 Task: Create a sub task Gather and Analyse Requirements for the task  Integrate website with a new live chat support system in the project BioForge , assign it to team member softage.4@softage.net and update the status of the sub task to  Off Track , set the priority of the sub task to High
Action: Mouse moved to (725, 324)
Screenshot: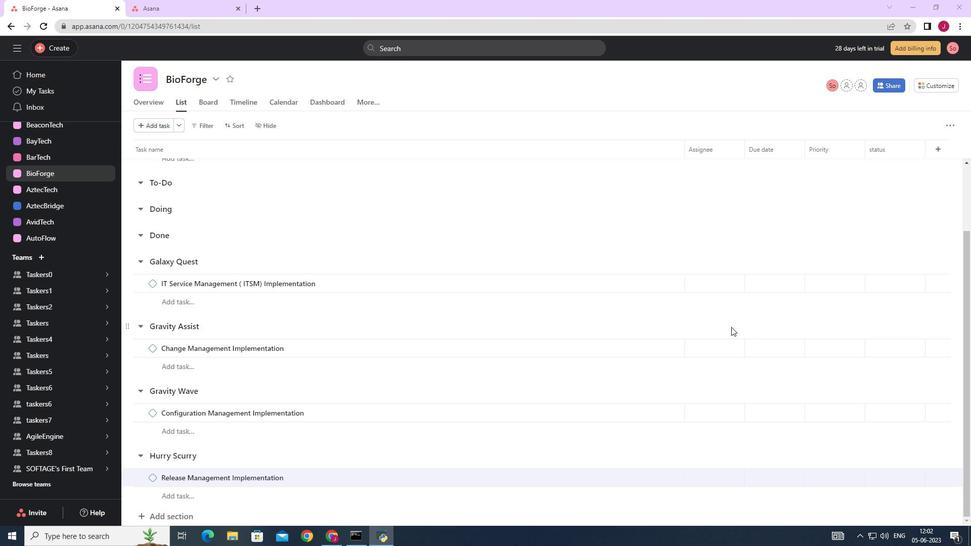 
Action: Mouse scrolled (725, 324) with delta (0, 0)
Screenshot: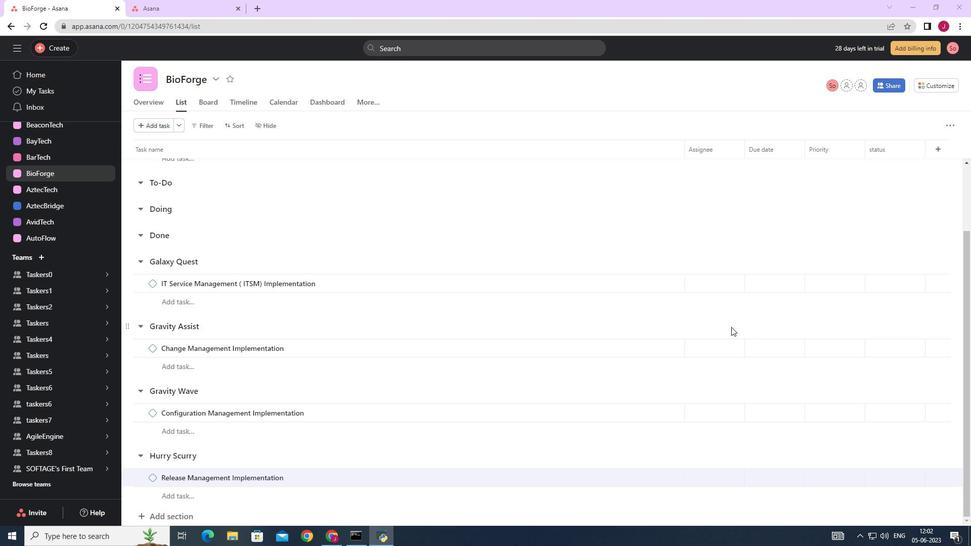 
Action: Mouse scrolled (725, 324) with delta (0, 0)
Screenshot: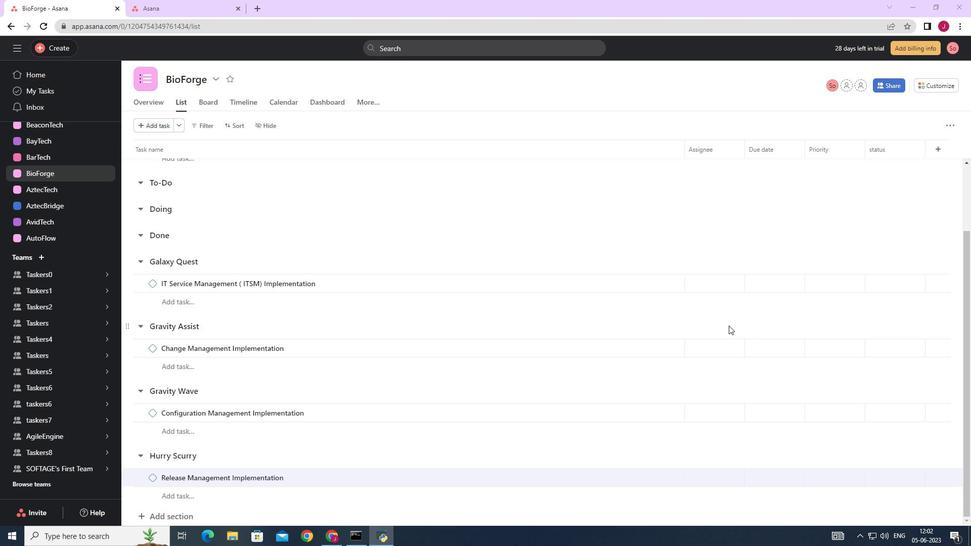 
Action: Mouse scrolled (725, 324) with delta (0, 0)
Screenshot: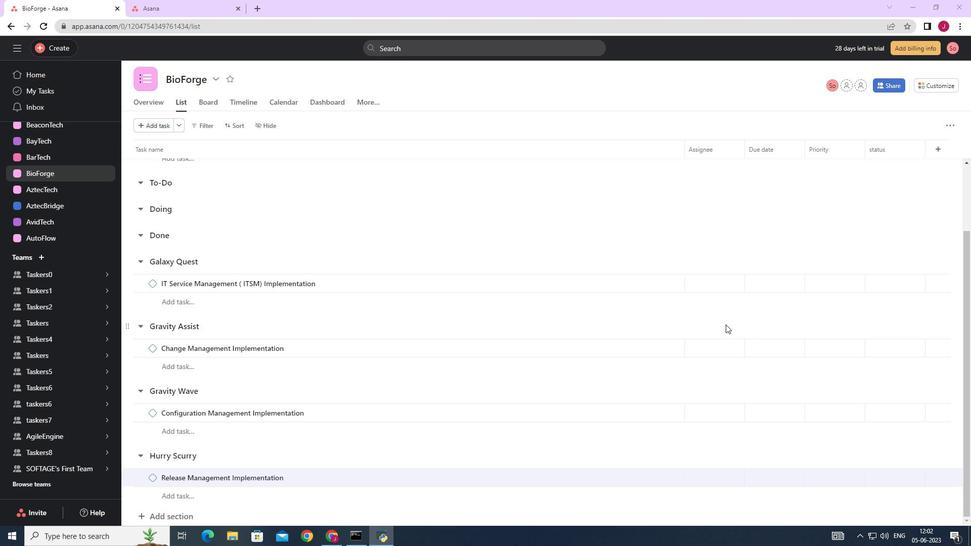 
Action: Mouse scrolled (725, 324) with delta (0, 0)
Screenshot: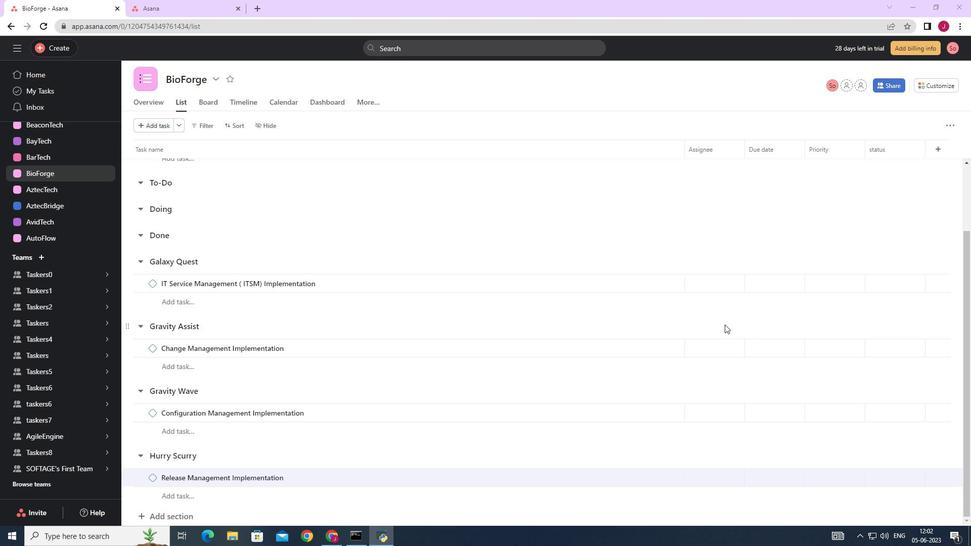 
Action: Mouse moved to (723, 323)
Screenshot: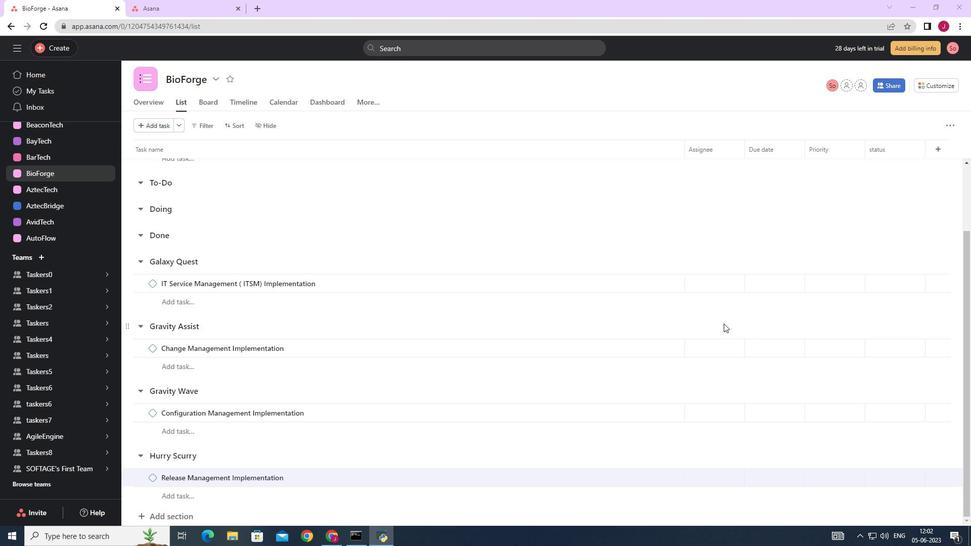 
Action: Mouse scrolled (723, 323) with delta (0, 0)
Screenshot: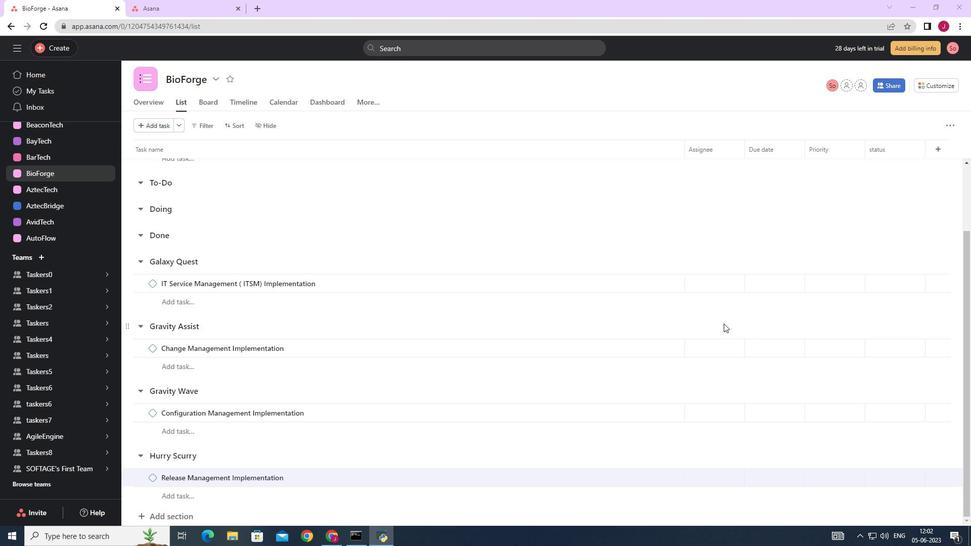 
Action: Mouse scrolled (723, 323) with delta (0, 0)
Screenshot: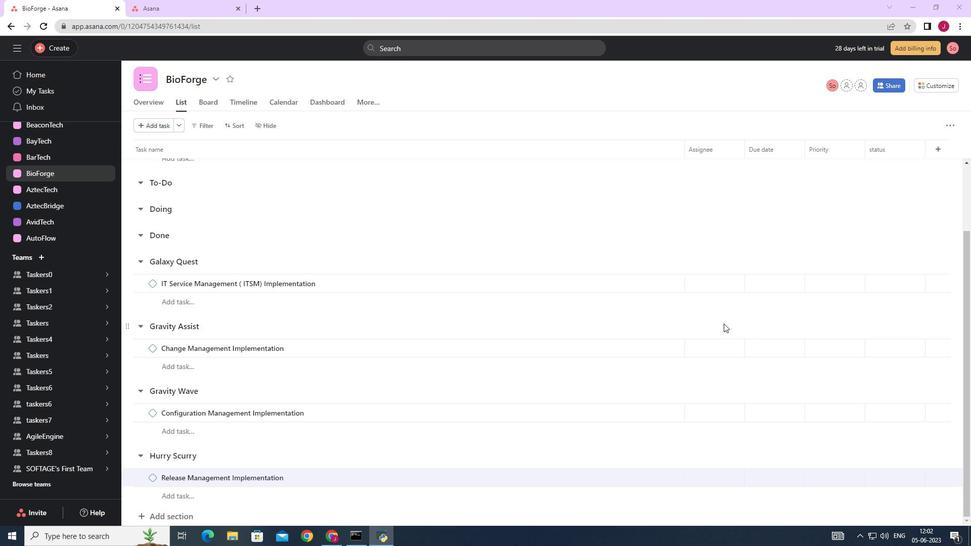 
Action: Mouse moved to (720, 319)
Screenshot: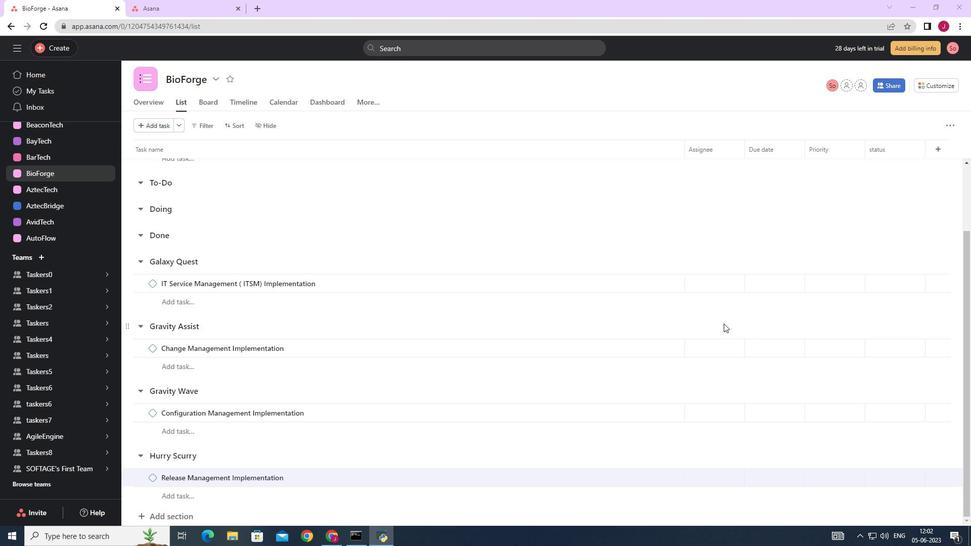 
Action: Mouse scrolled (723, 322) with delta (0, 0)
Screenshot: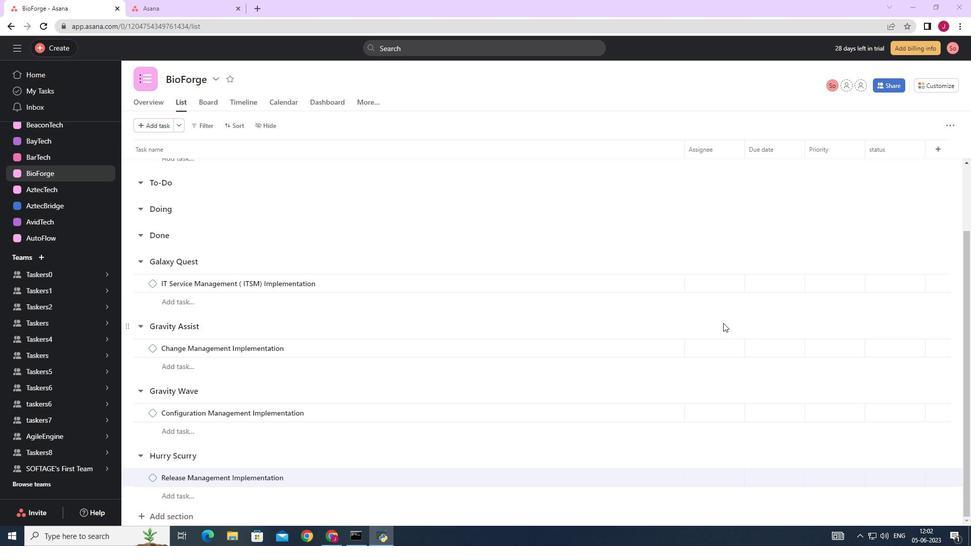 
Action: Mouse moved to (550, 310)
Screenshot: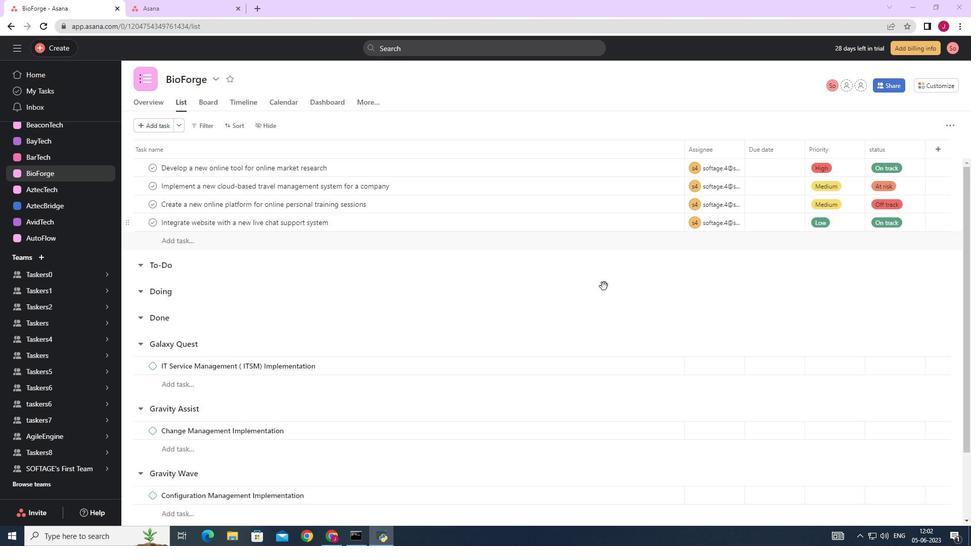 
Action: Mouse scrolled (550, 309) with delta (0, 0)
Screenshot: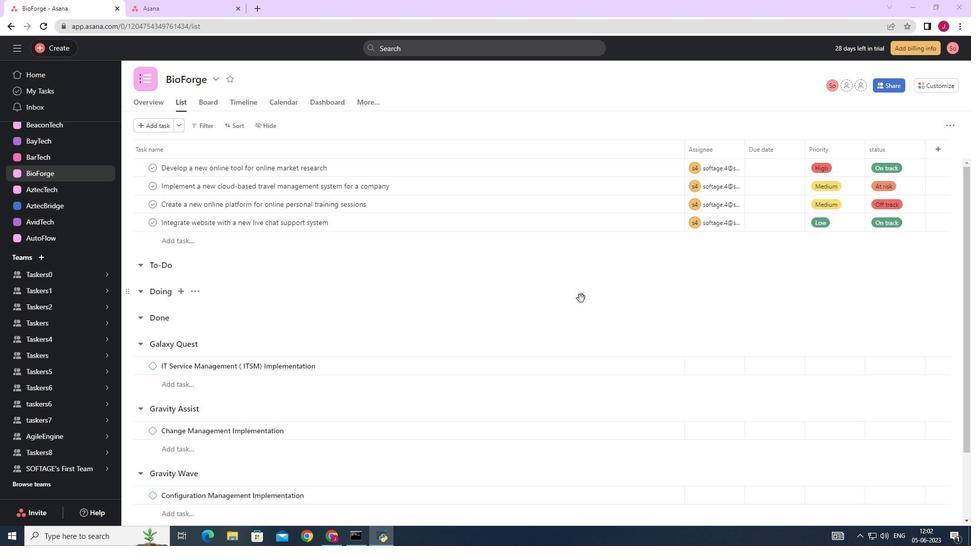 
Action: Mouse scrolled (550, 309) with delta (0, 0)
Screenshot: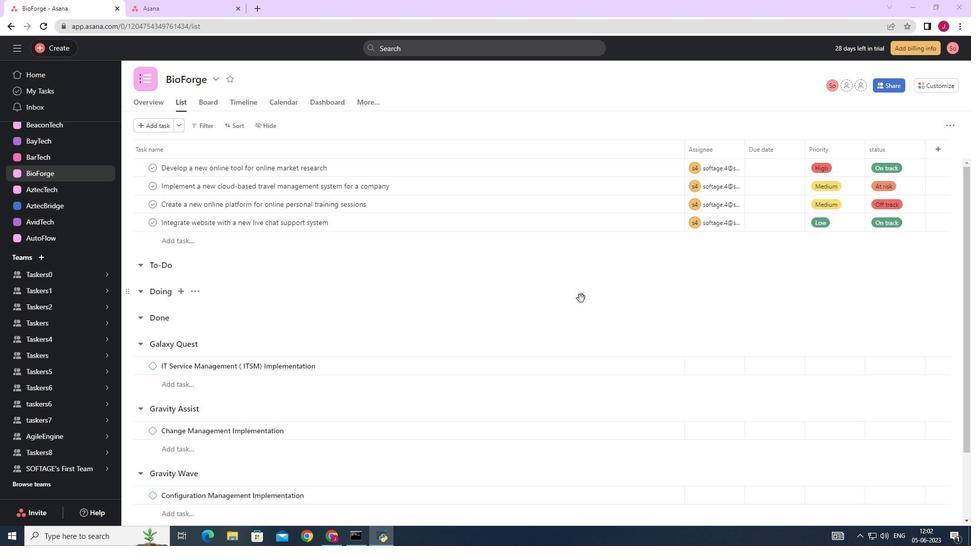 
Action: Mouse scrolled (550, 309) with delta (0, 0)
Screenshot: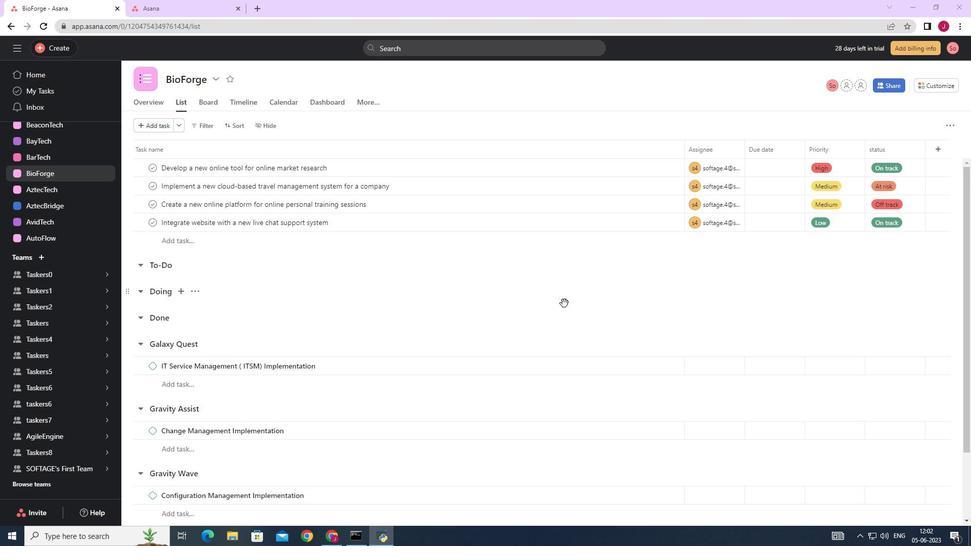 
Action: Mouse scrolled (550, 309) with delta (0, 0)
Screenshot: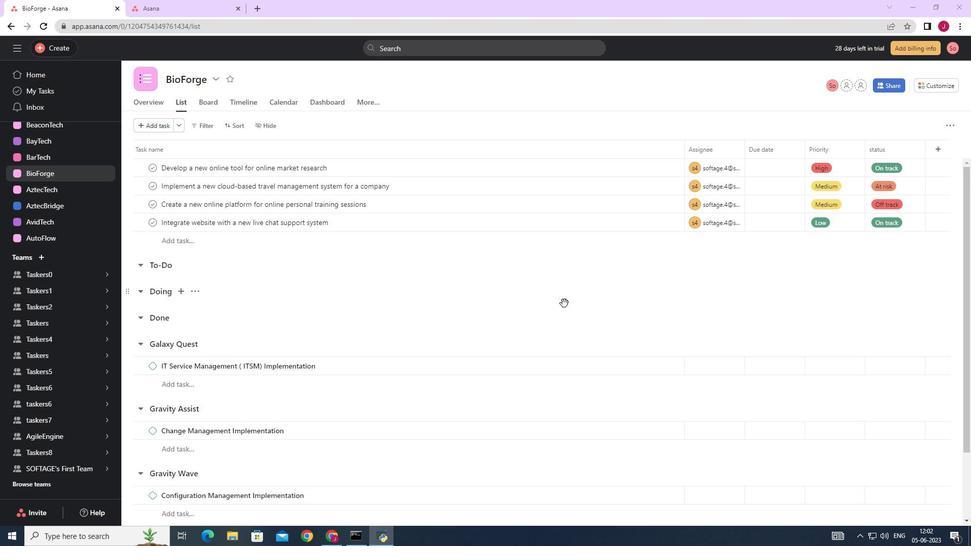 
Action: Mouse moved to (527, 323)
Screenshot: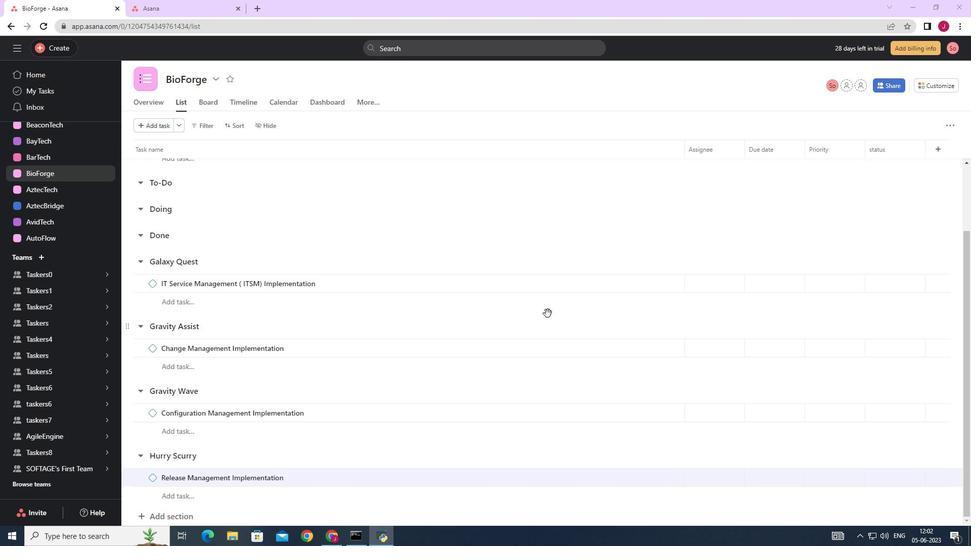 
Action: Mouse scrolled (527, 323) with delta (0, 0)
Screenshot: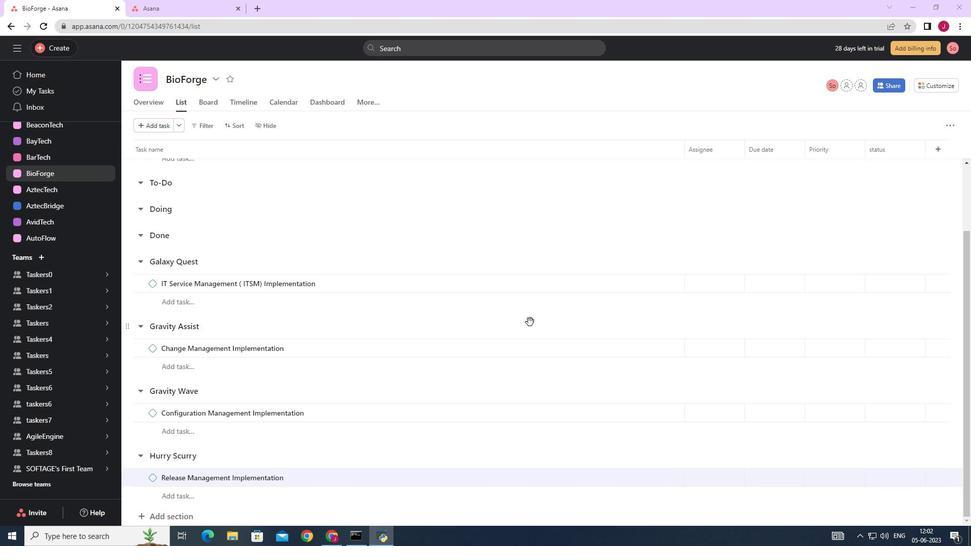 
Action: Mouse scrolled (527, 323) with delta (0, 0)
Screenshot: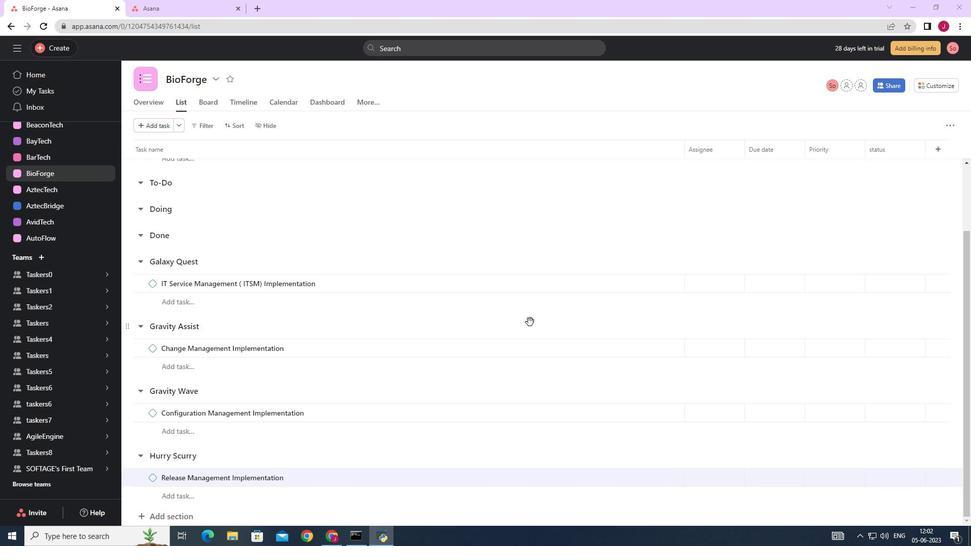 
Action: Mouse scrolled (527, 323) with delta (0, 0)
Screenshot: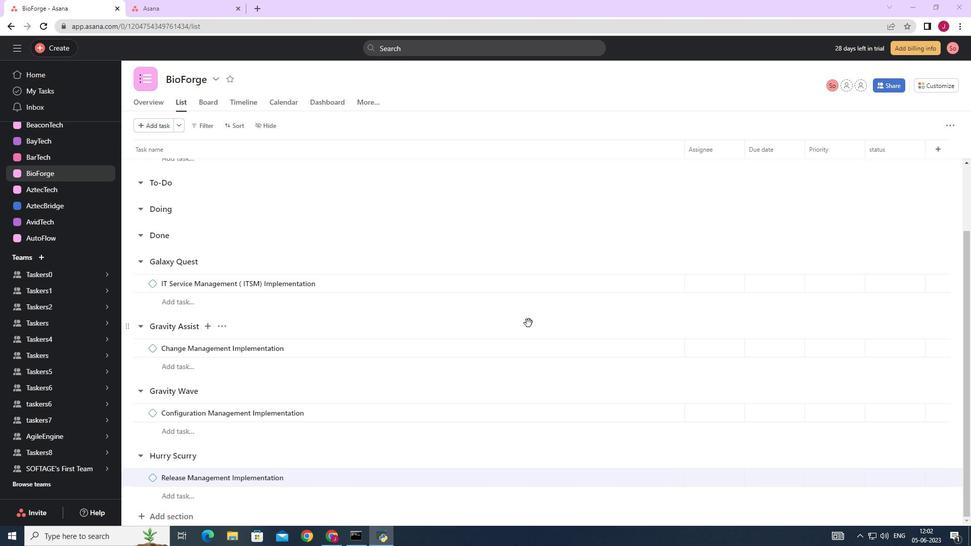 
Action: Mouse moved to (622, 225)
Screenshot: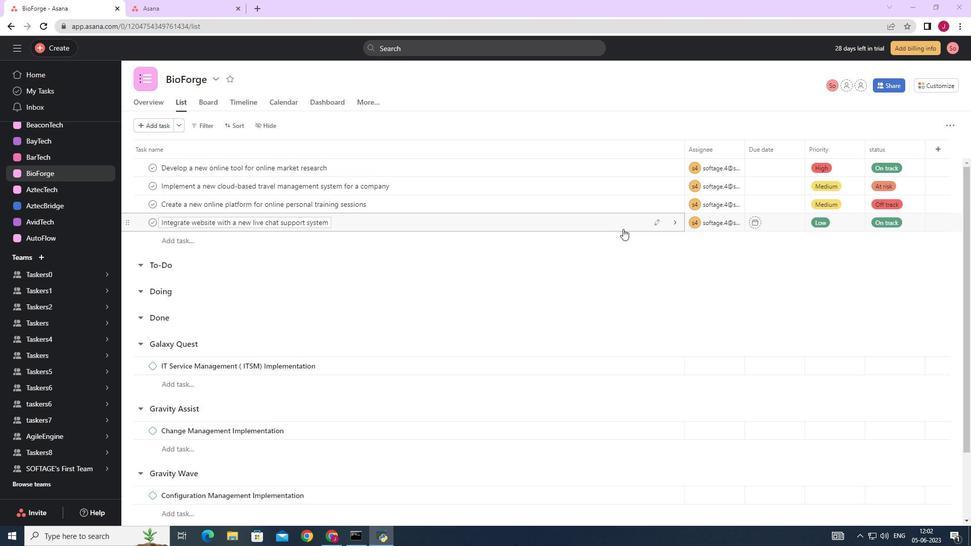 
Action: Mouse pressed left at (622, 225)
Screenshot: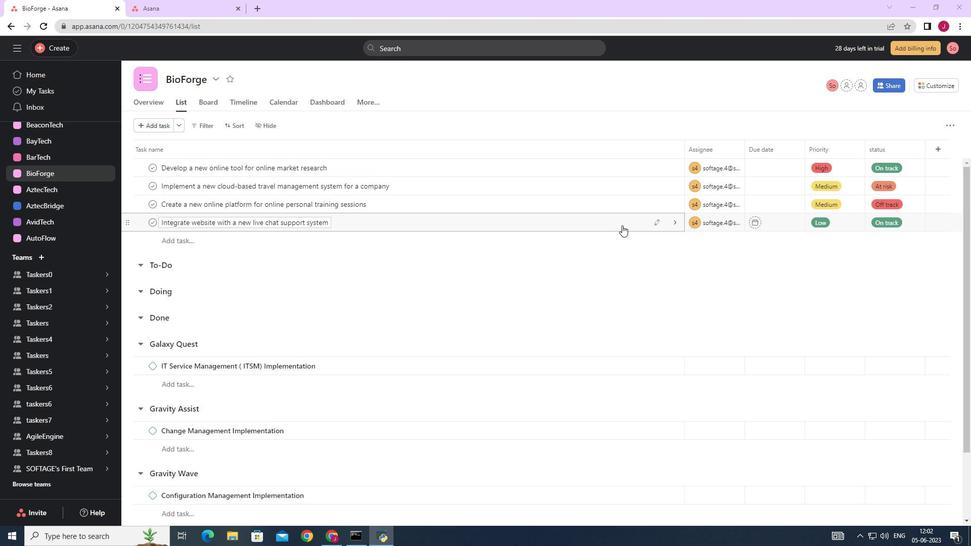 
Action: Mouse moved to (756, 295)
Screenshot: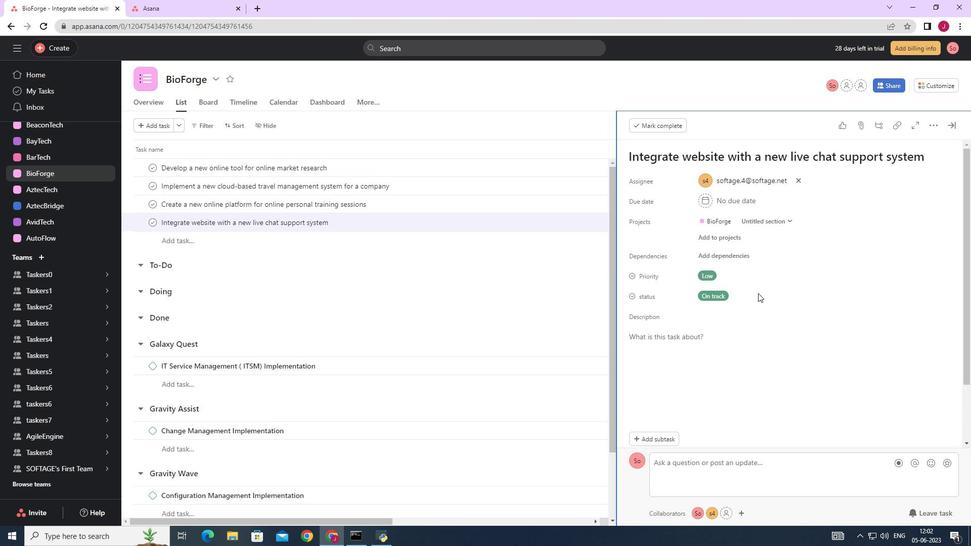 
Action: Mouse scrolled (756, 294) with delta (0, 0)
Screenshot: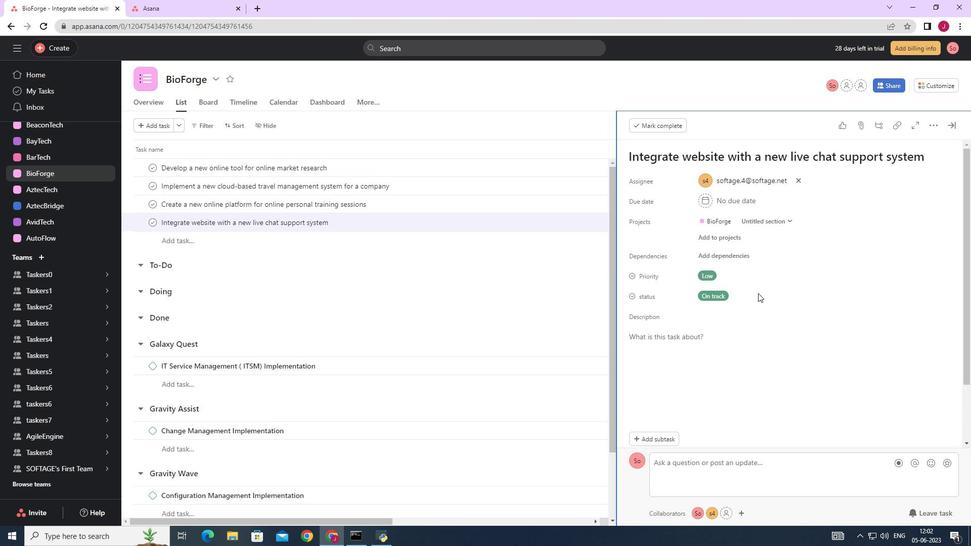 
Action: Mouse moved to (755, 296)
Screenshot: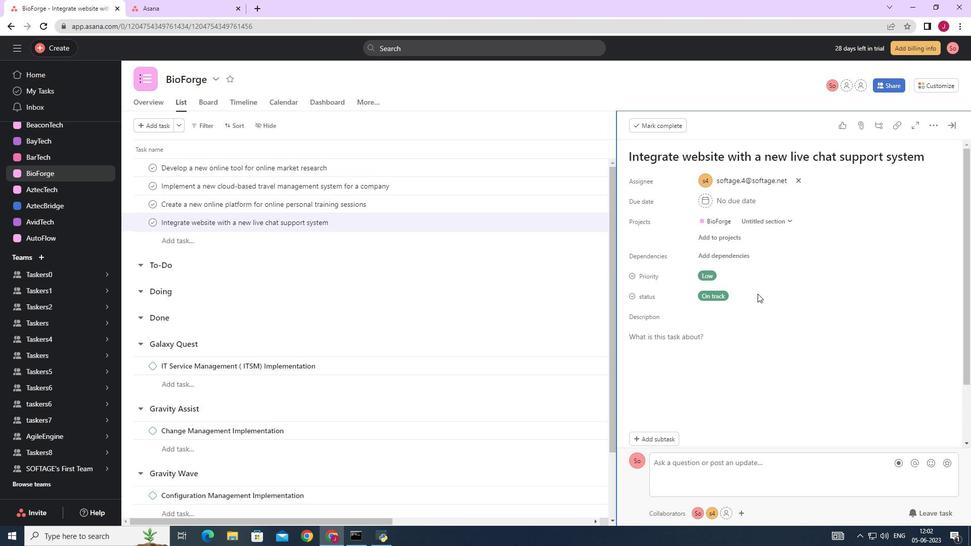 
Action: Mouse scrolled (755, 295) with delta (0, 0)
Screenshot: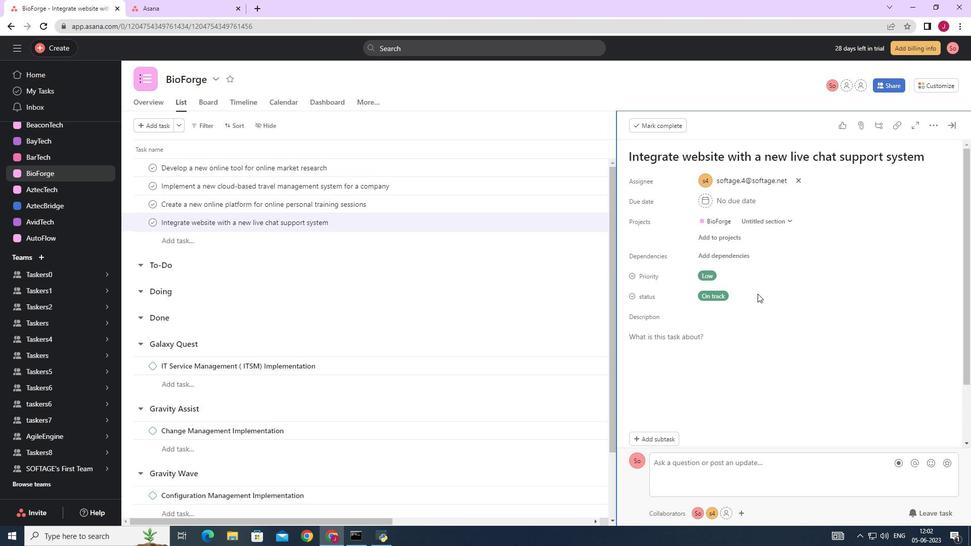 
Action: Mouse moved to (755, 297)
Screenshot: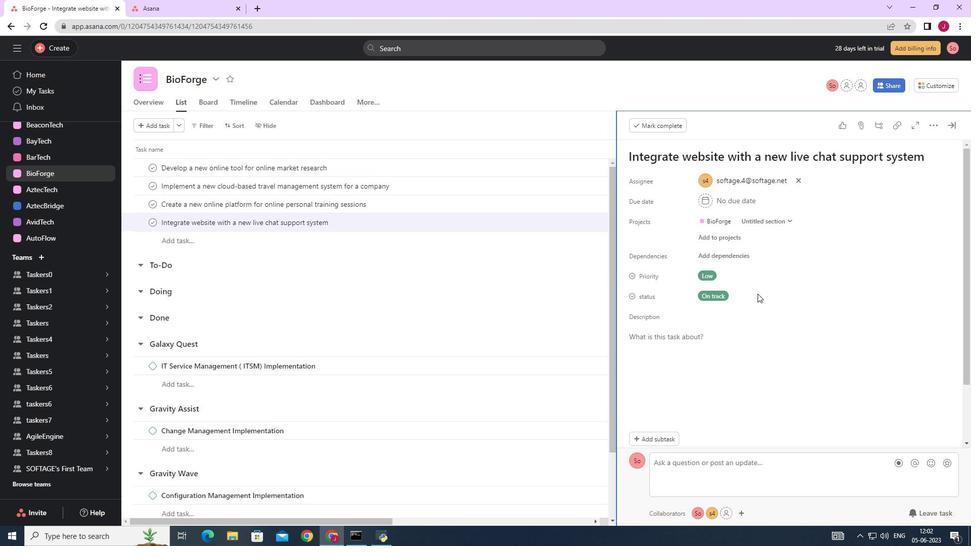 
Action: Mouse scrolled (755, 297) with delta (0, 0)
Screenshot: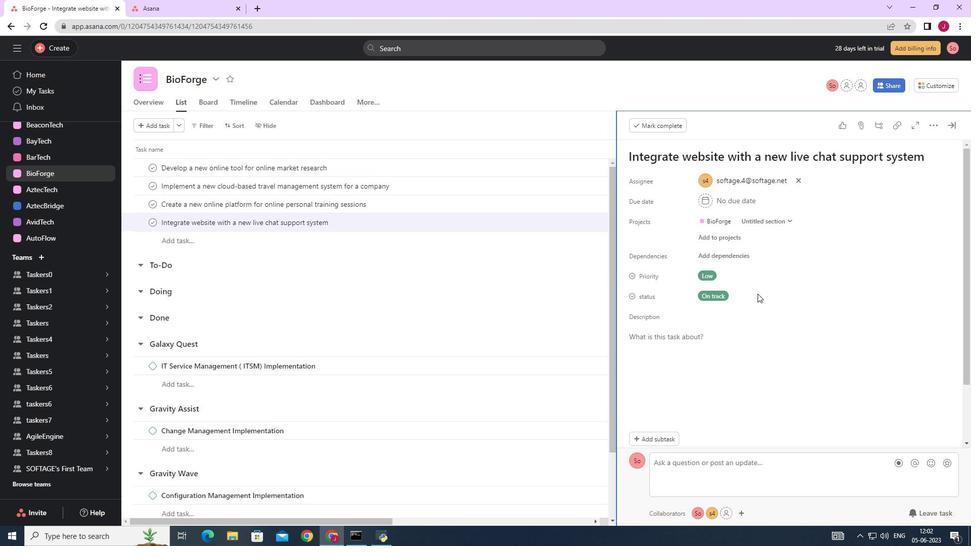 
Action: Mouse scrolled (755, 297) with delta (0, 0)
Screenshot: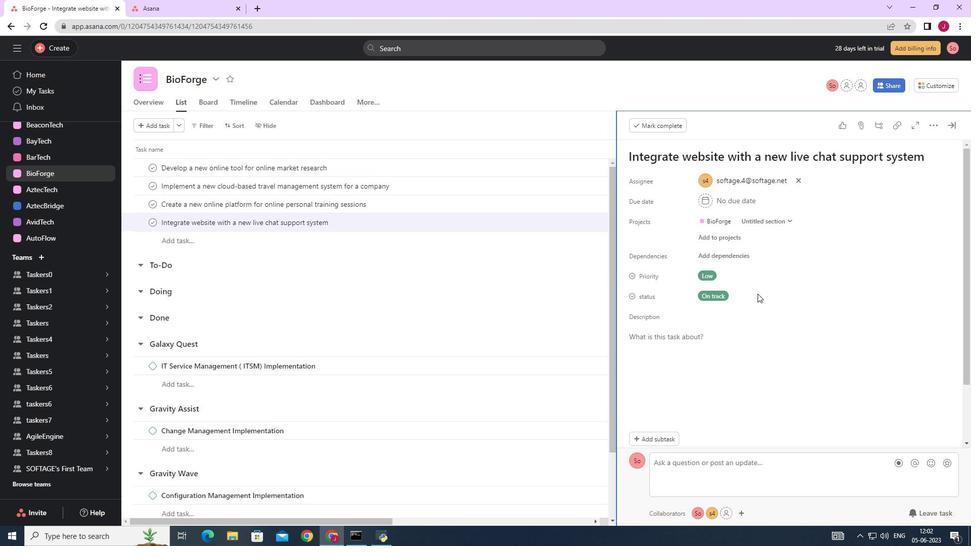 
Action: Mouse scrolled (755, 297) with delta (0, 0)
Screenshot: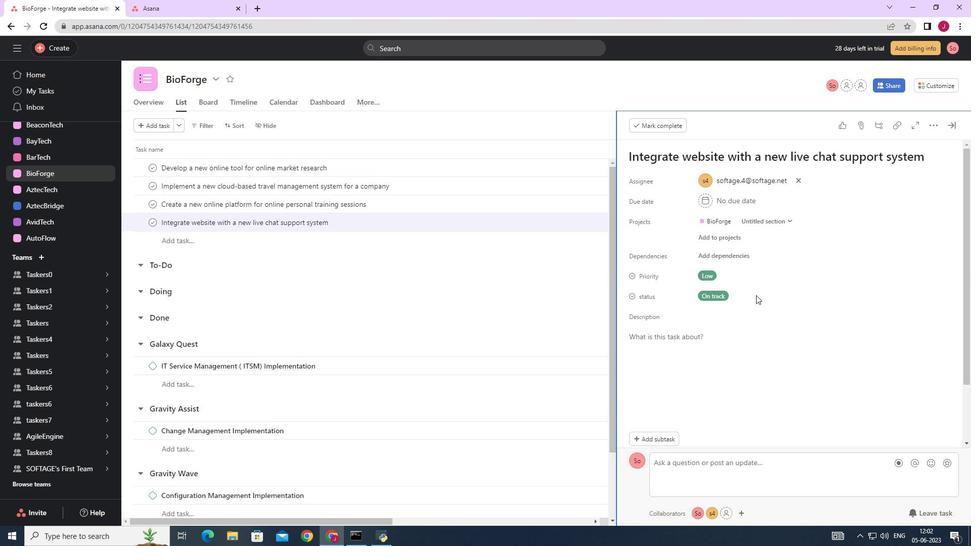 
Action: Mouse moved to (669, 368)
Screenshot: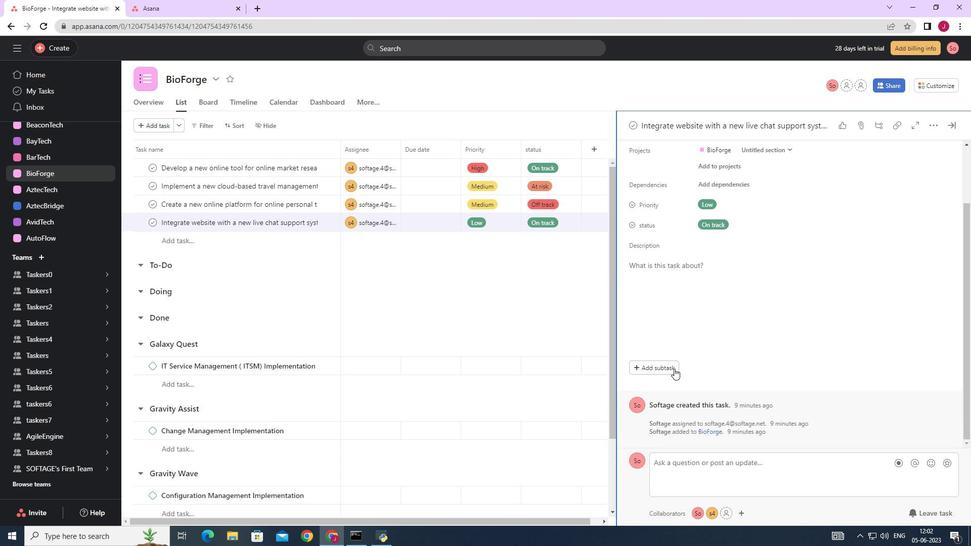 
Action: Mouse pressed left at (669, 368)
Screenshot: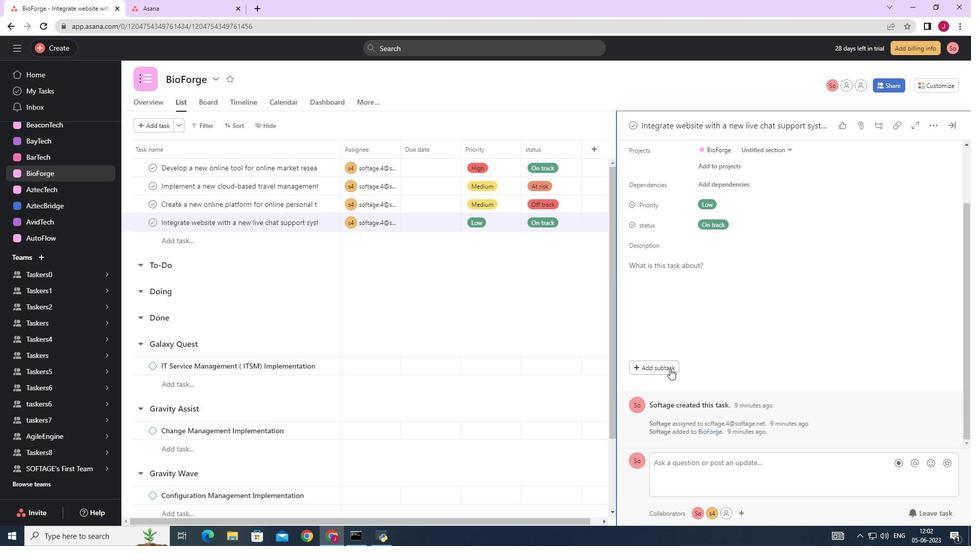 
Action: Mouse moved to (654, 351)
Screenshot: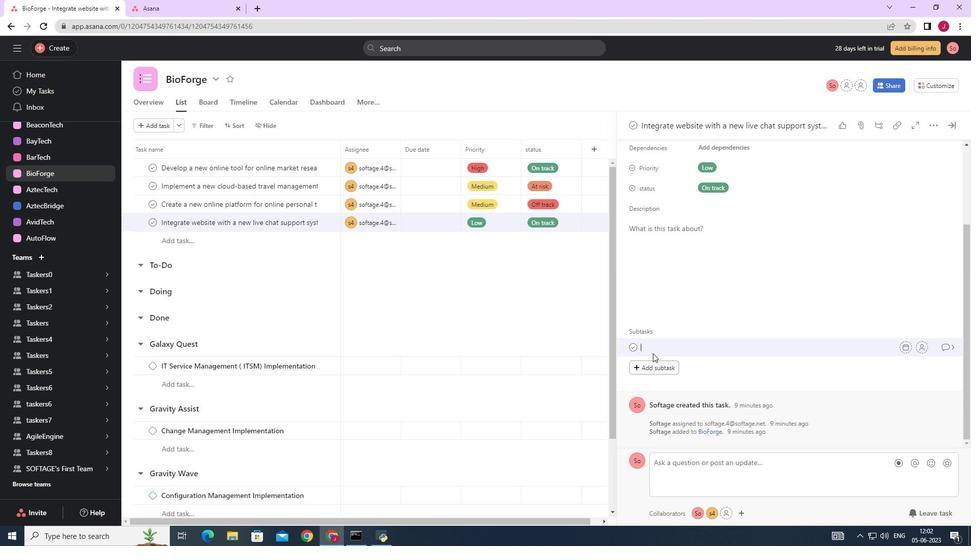 
Action: Mouse pressed left at (654, 351)
Screenshot: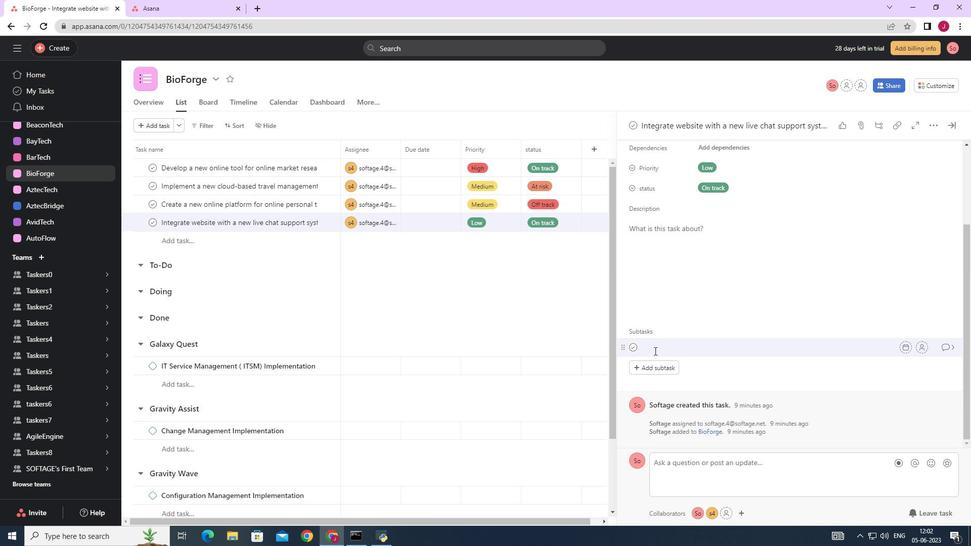 
Action: Key pressed <Key.caps_lock>I<Key.caps_lock>ntegrate<Key.space>website<Key.space>with<Key.space>a<Key.space>new<Key.space>live<Key.space>chat<Key.space>sopprot<Key.space><Key.backspace><Key.backspace><Key.backspace><Key.backspace><Key.backspace><Key.backspace><Key.backspace>upport<Key.space>system<Key.space>
Screenshot: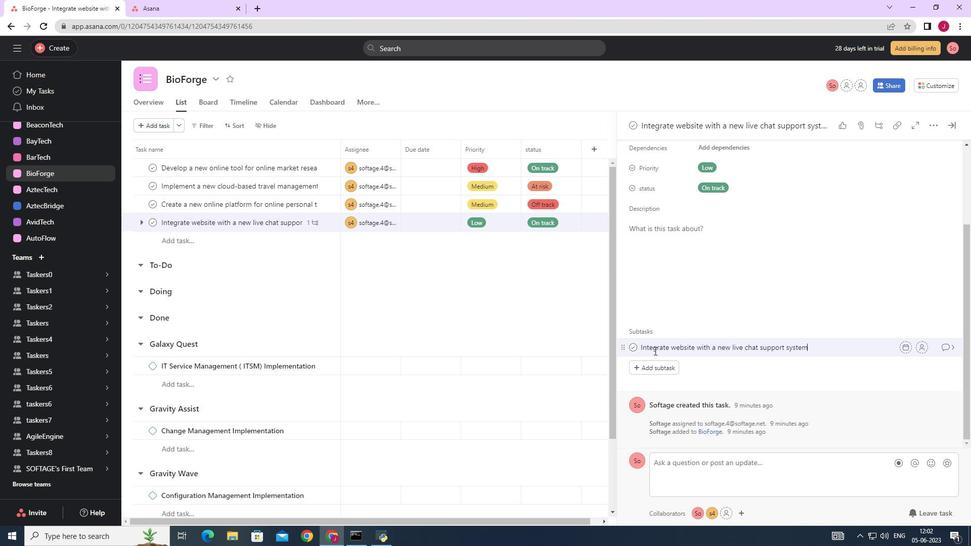 
Action: Mouse moved to (829, 348)
Screenshot: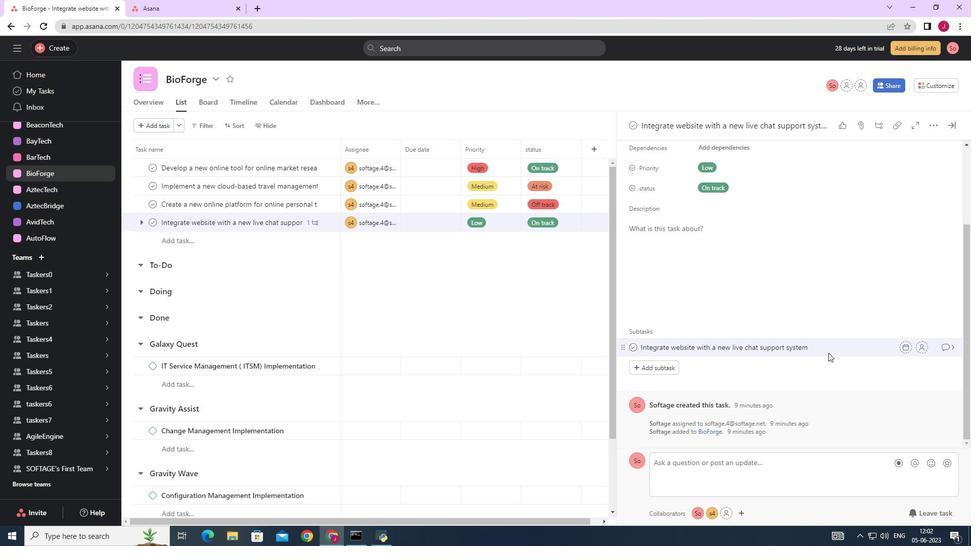 
Action: Mouse pressed left at (829, 348)
Screenshot: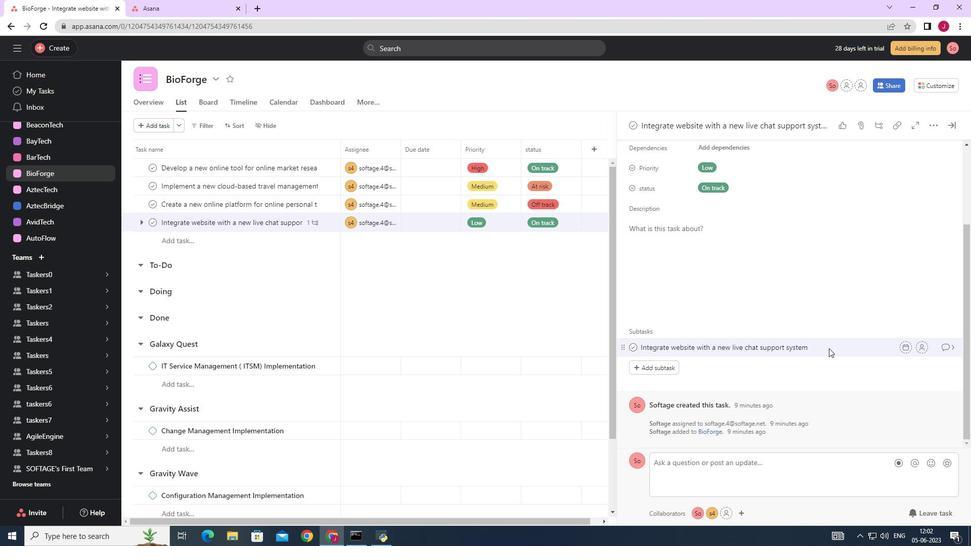 
Action: Mouse moved to (827, 348)
Screenshot: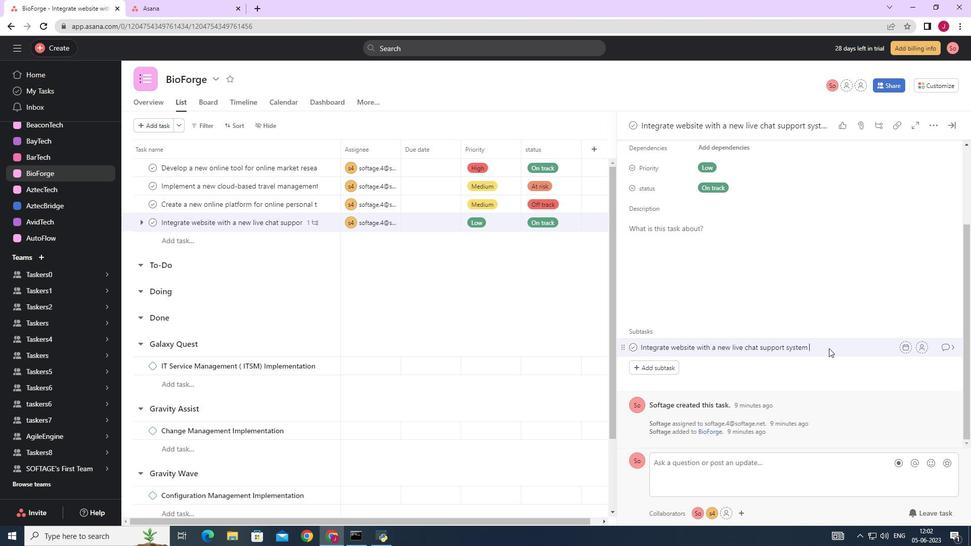 
Action: Key pressed <Key.backspace><Key.backspace><Key.backspace><Key.backspace><Key.backspace><Key.backspace><Key.backspace><Key.backspace><Key.backspace><Key.backspace><Key.backspace><Key.backspace><Key.backspace><Key.backspace><Key.backspace><Key.backspace><Key.backspace><Key.backspace><Key.backspace><Key.backspace><Key.backspace><Key.backspace><Key.backspace><Key.backspace><Key.backspace><Key.backspace><Key.backspace><Key.backspace><Key.backspace><Key.backspace><Key.backspace><Key.backspace><Key.backspace><Key.backspace><Key.backspace><Key.backspace><Key.backspace><Key.backspace><Key.backspace><Key.backspace><Key.backspace><Key.backspace><Key.backspace><Key.backspace><Key.backspace><Key.backspace><Key.backspace><Key.backspace><Key.backspace><Key.backspace><Key.backspace><Key.backspace><Key.backspace><Key.backspace><Key.caps_lock>G<Key.caps_lock>ather<Key.space>and<Key.space><Key.caps_lock>A<Key.caps_lock>nalyse<Key.space><Key.caps_lock>R<Key.caps_lock>equirements
Screenshot: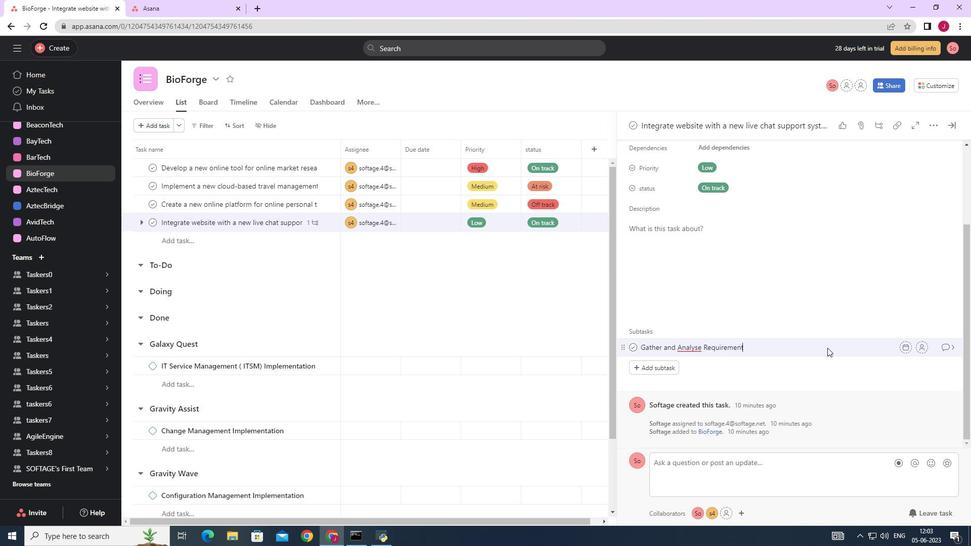 
Action: Mouse moved to (922, 347)
Screenshot: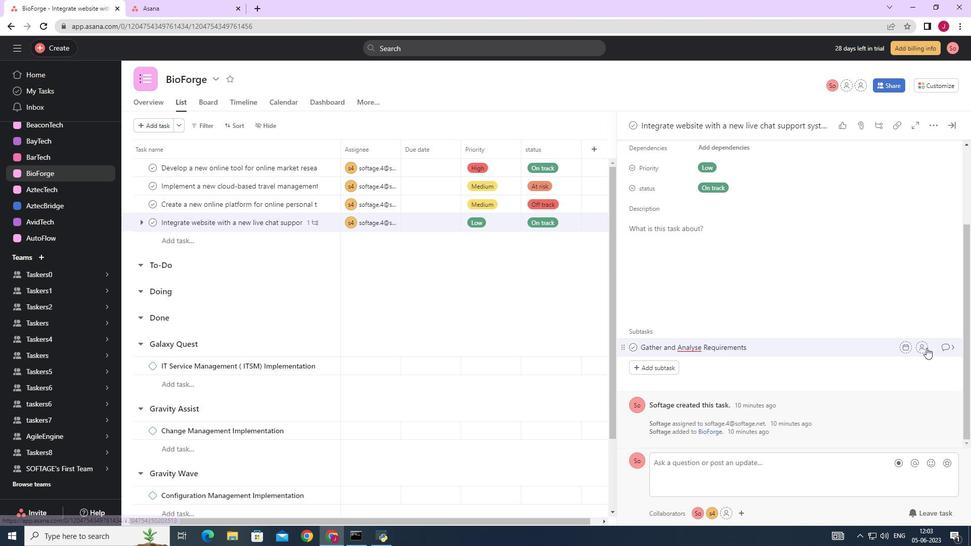 
Action: Mouse pressed left at (922, 347)
Screenshot: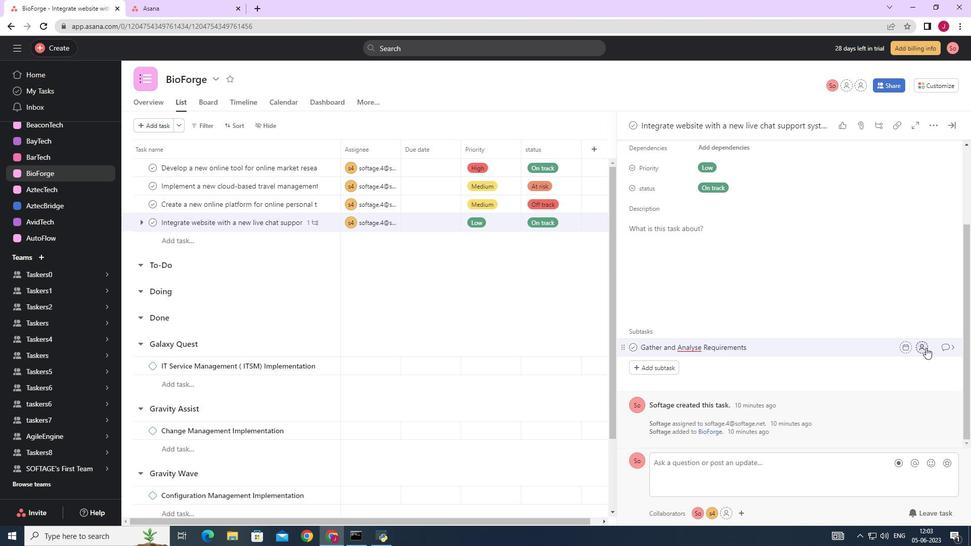 
Action: Mouse moved to (786, 386)
Screenshot: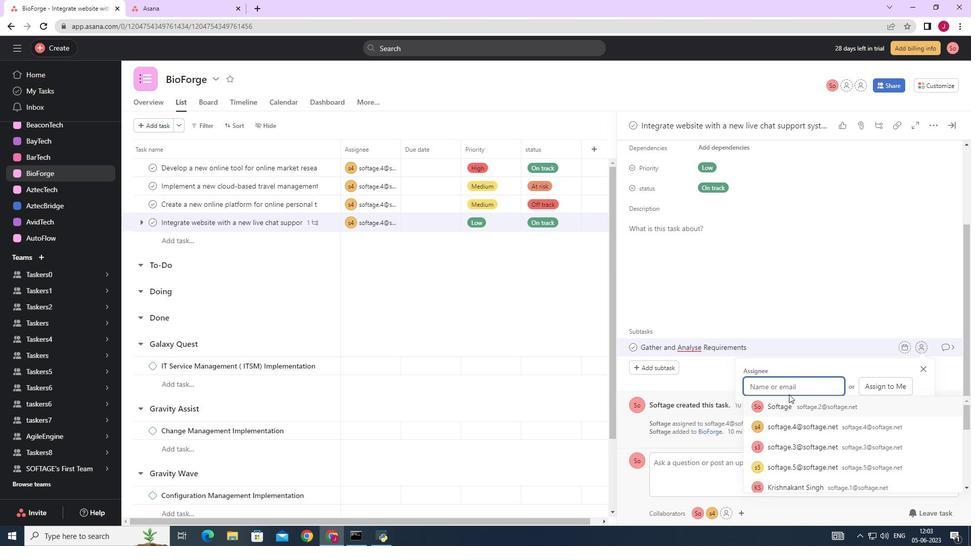 
Action: Key pressed softage.
Screenshot: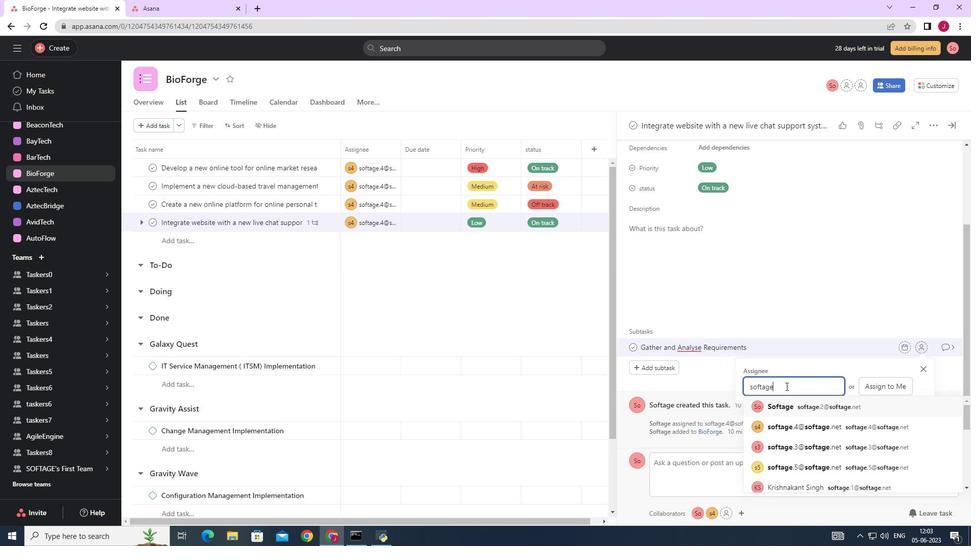 
Action: Mouse moved to (781, 386)
Screenshot: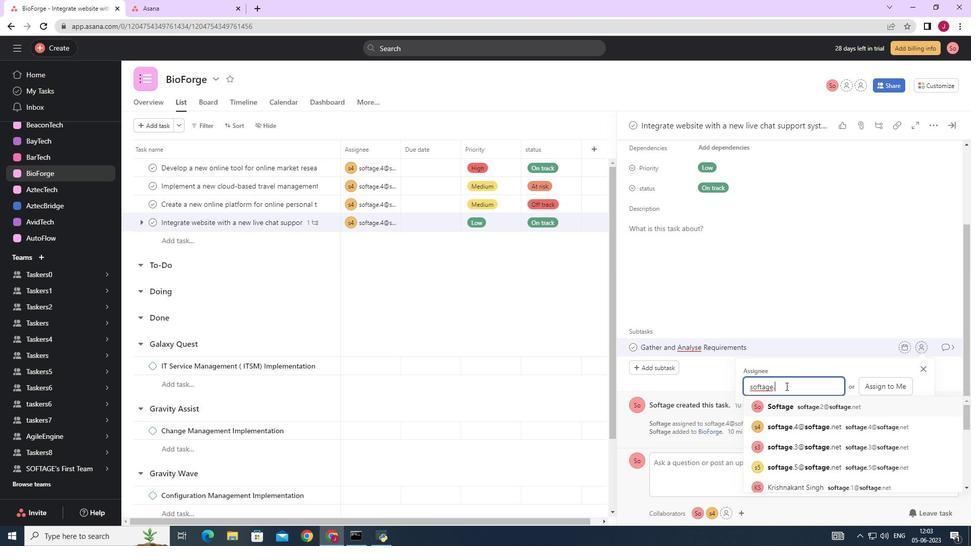 
Action: Key pressed 4
Screenshot: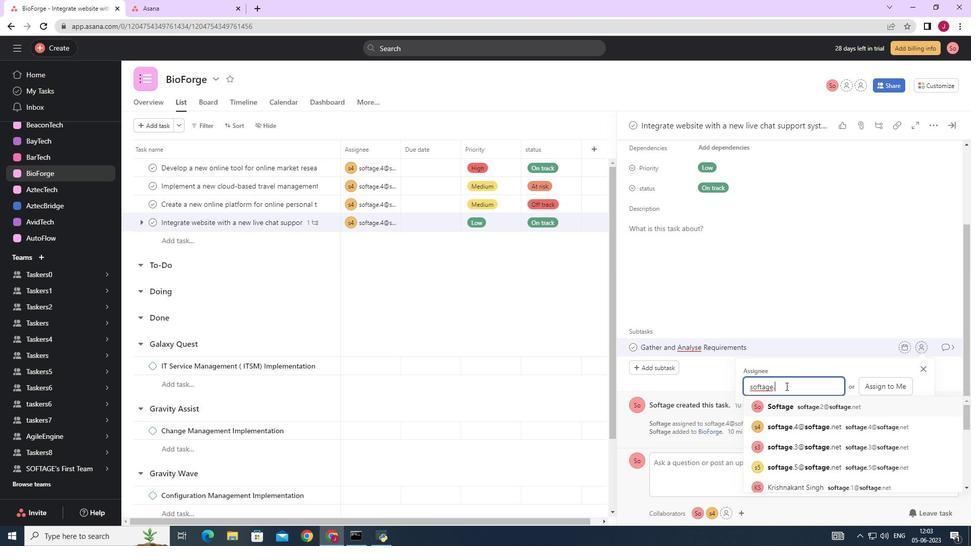 
Action: Mouse moved to (786, 409)
Screenshot: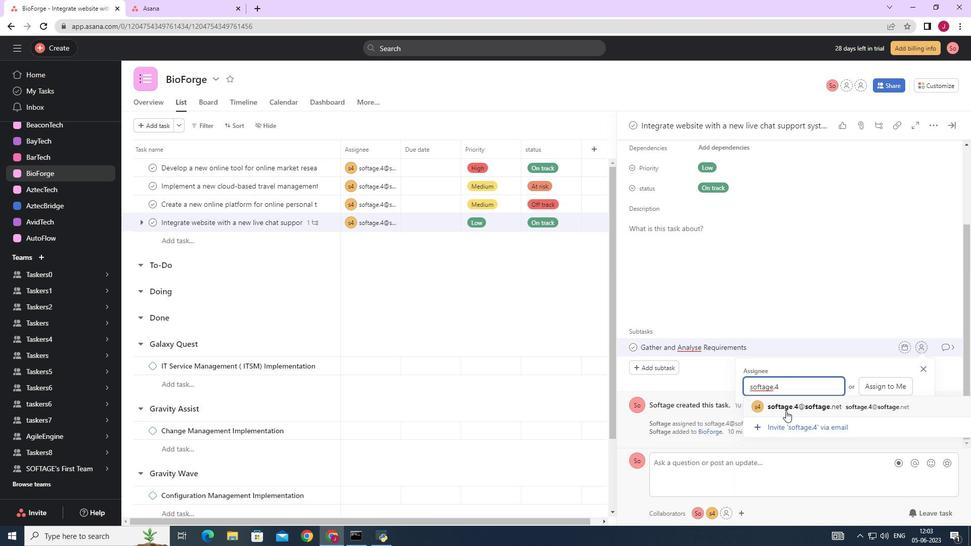 
Action: Mouse pressed left at (786, 409)
Screenshot: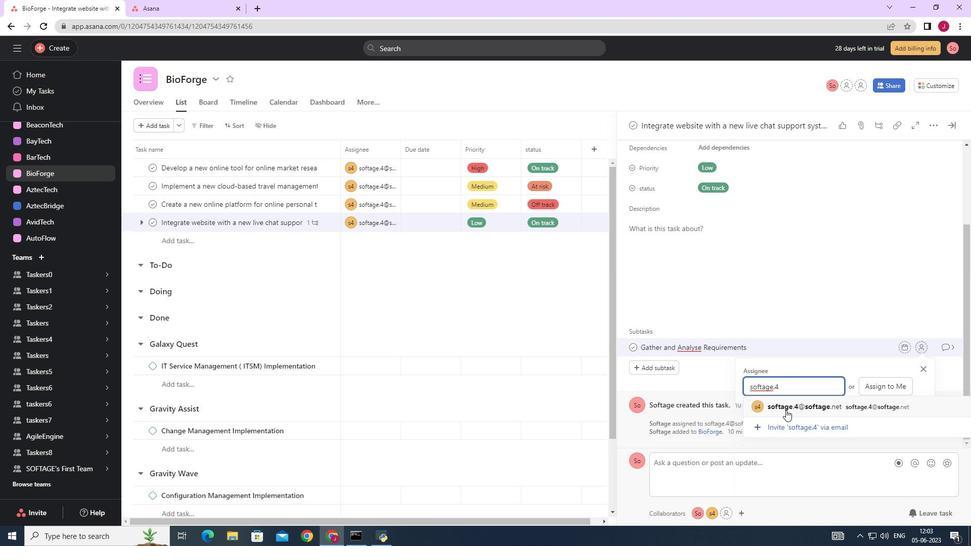 
Action: Mouse moved to (947, 345)
Screenshot: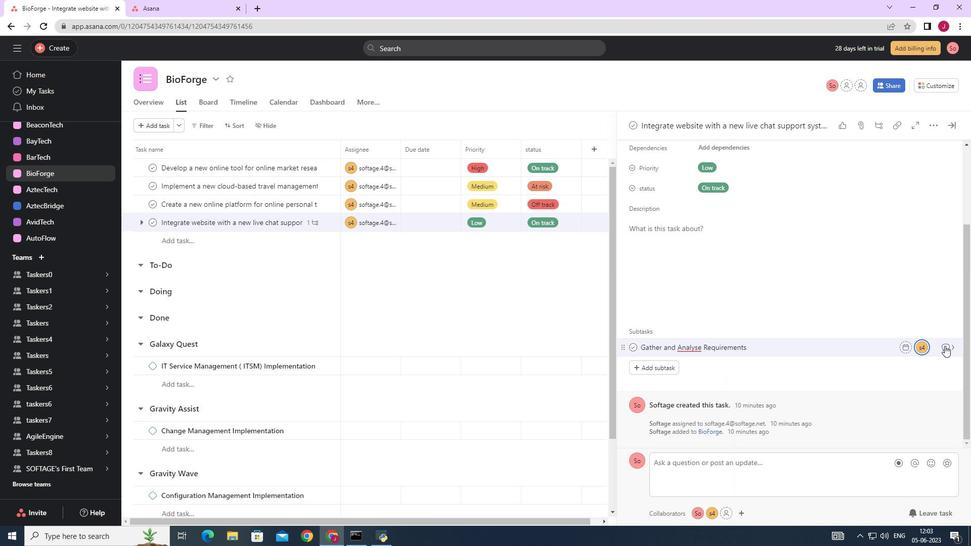 
Action: Mouse pressed left at (947, 345)
Screenshot: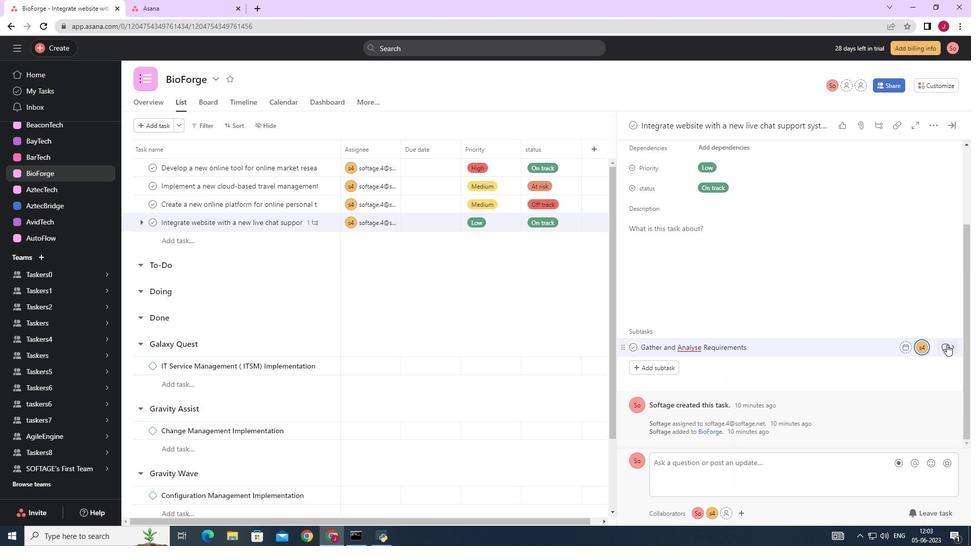 
Action: Mouse moved to (672, 271)
Screenshot: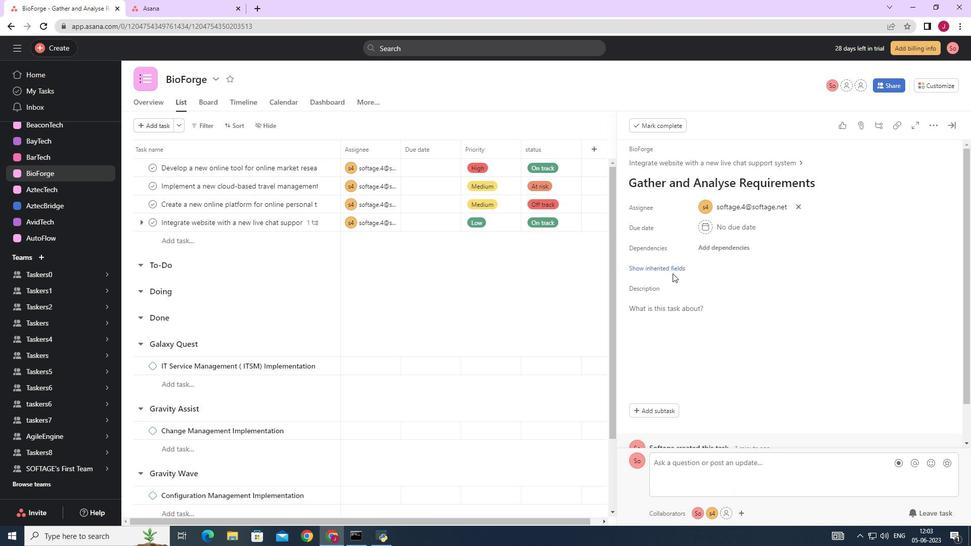 
Action: Mouse pressed left at (672, 271)
Screenshot: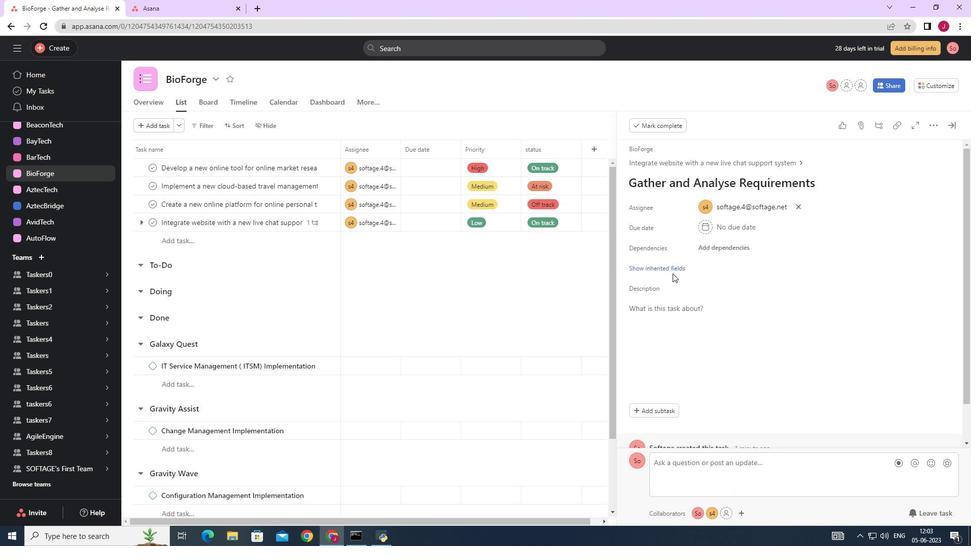 
Action: Mouse moved to (685, 287)
Screenshot: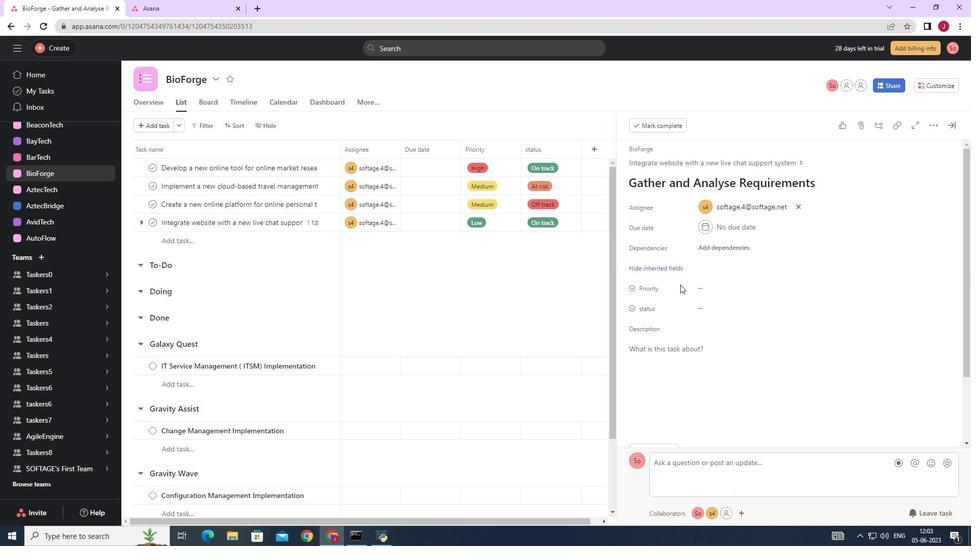 
Action: Mouse pressed left at (685, 287)
Screenshot: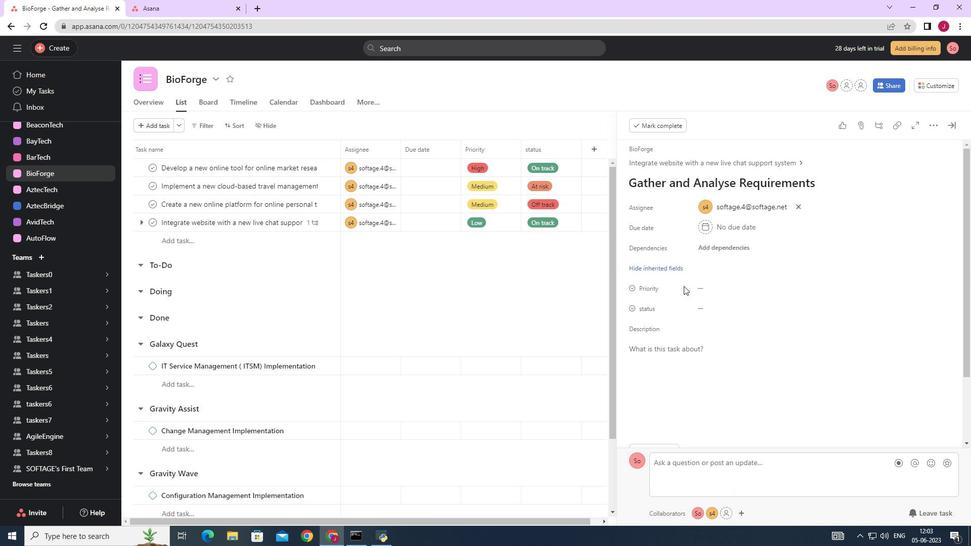 
Action: Mouse moved to (705, 289)
Screenshot: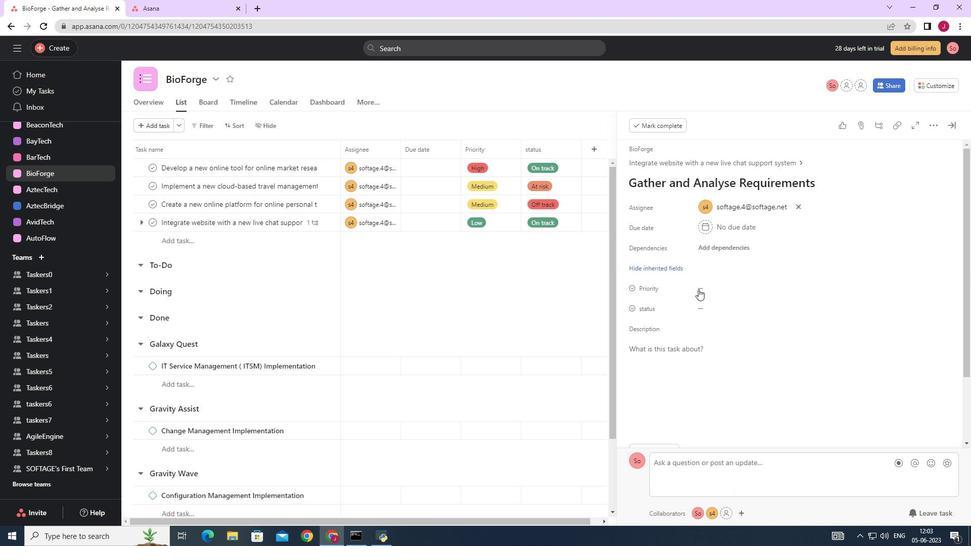 
Action: Mouse pressed left at (705, 289)
Screenshot: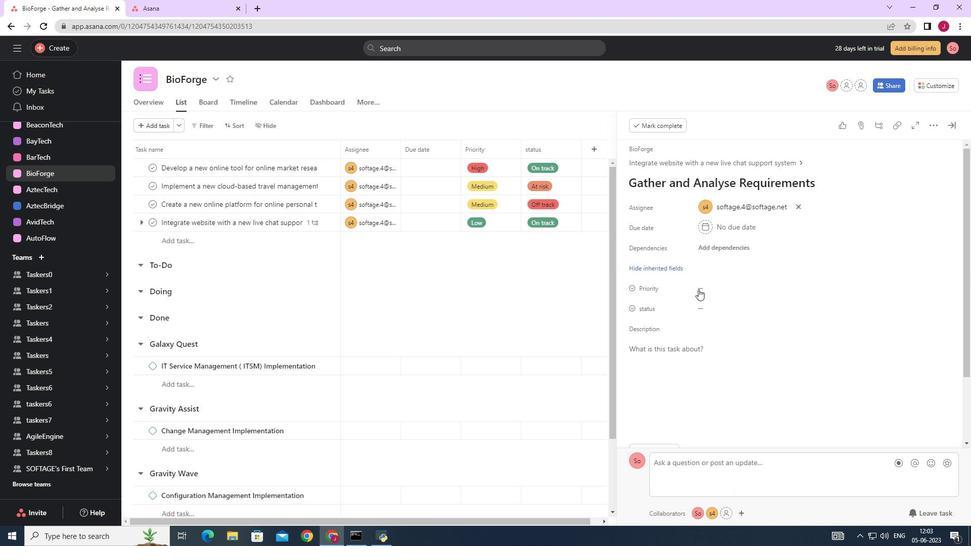 
Action: Mouse moved to (725, 325)
Screenshot: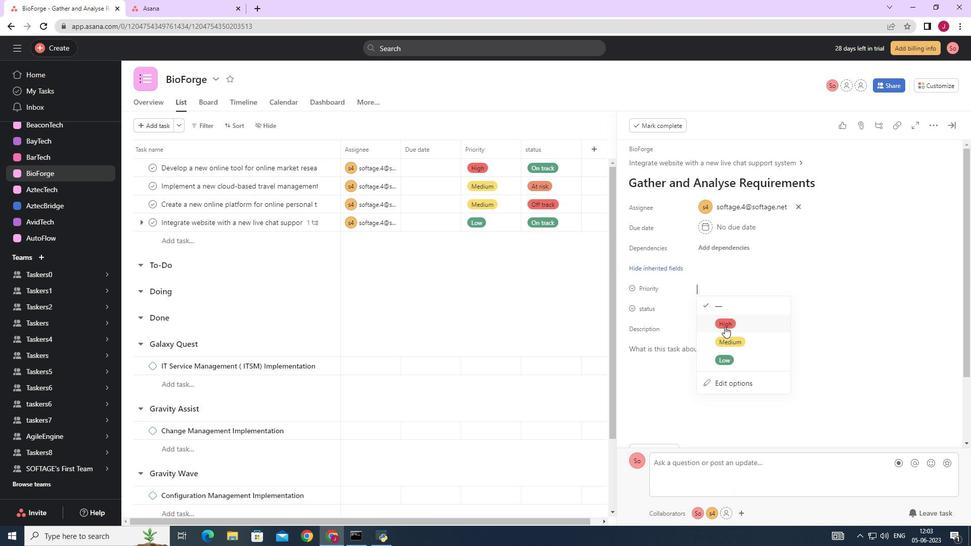 
Action: Mouse pressed left at (725, 325)
Screenshot: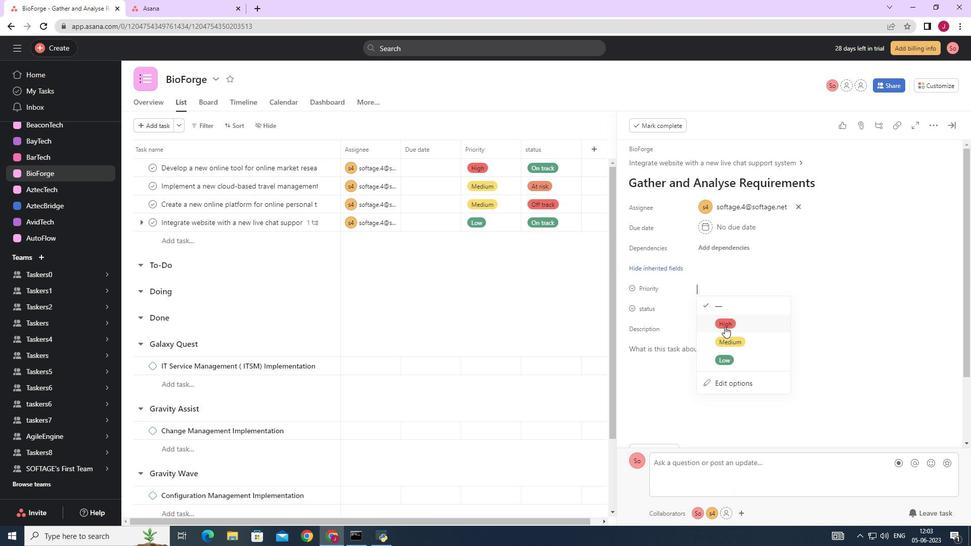 
Action: Mouse moved to (716, 306)
Screenshot: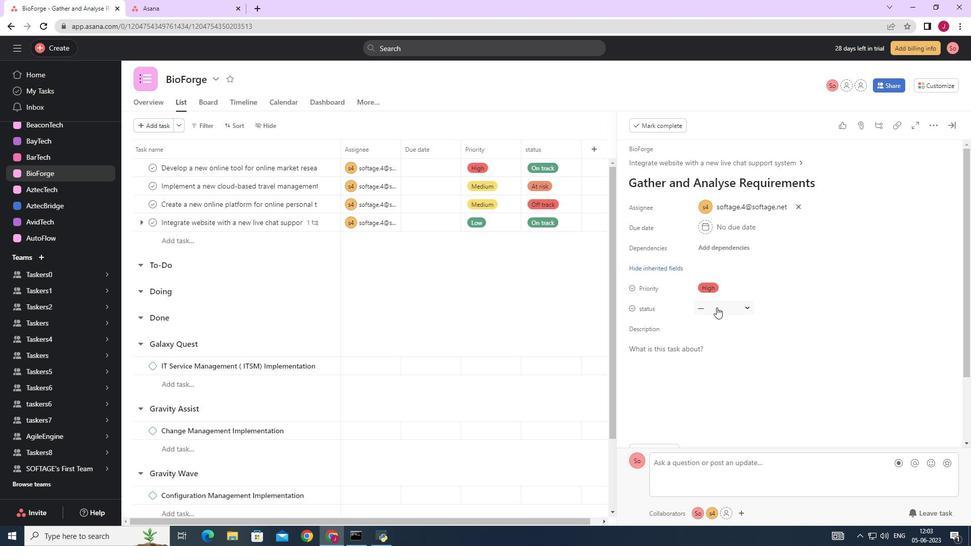 
Action: Mouse pressed left at (716, 306)
Screenshot: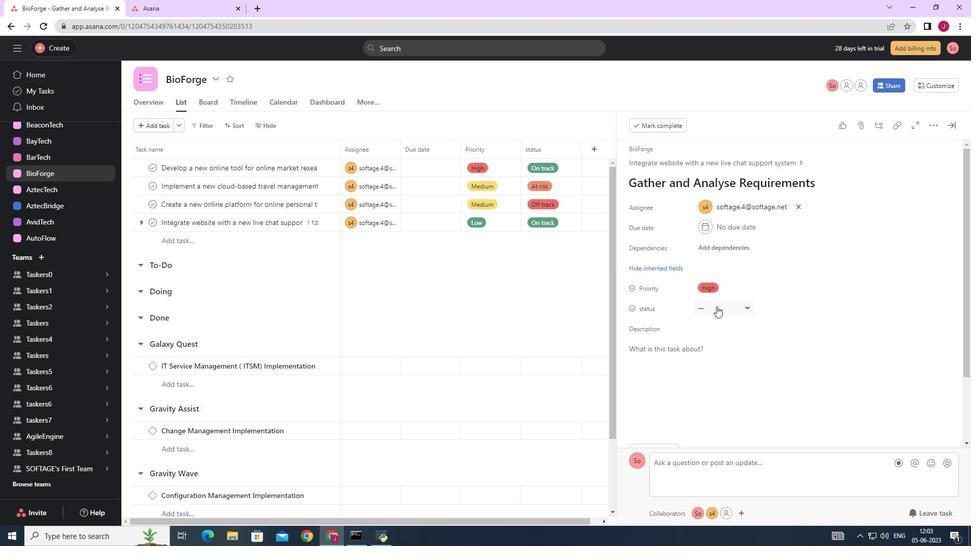 
Action: Mouse moved to (736, 359)
Screenshot: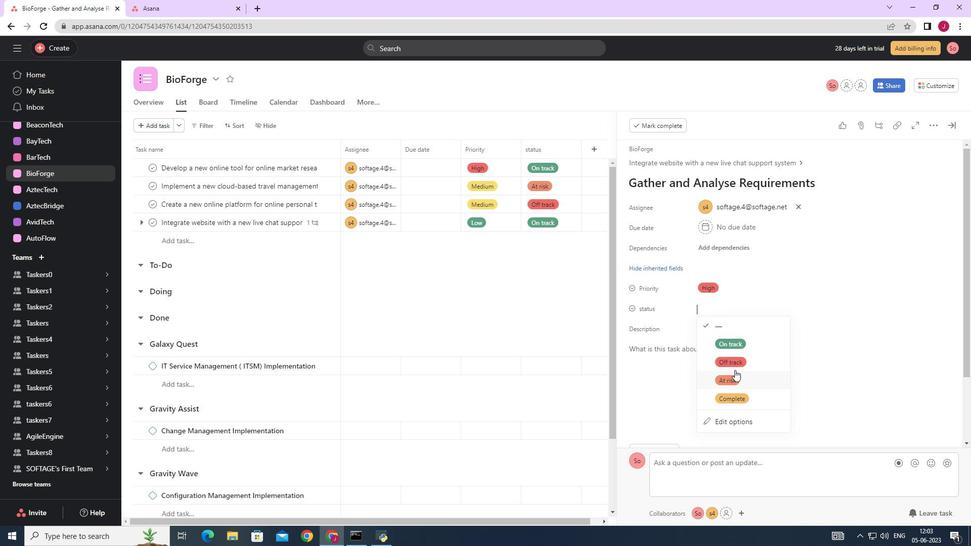 
Action: Mouse pressed left at (736, 359)
Screenshot: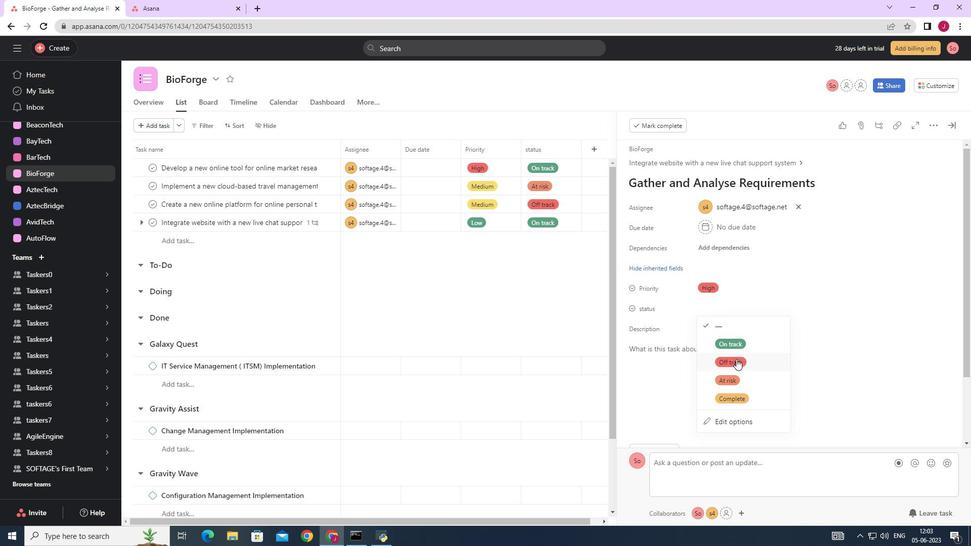 
Action: Mouse moved to (955, 125)
Screenshot: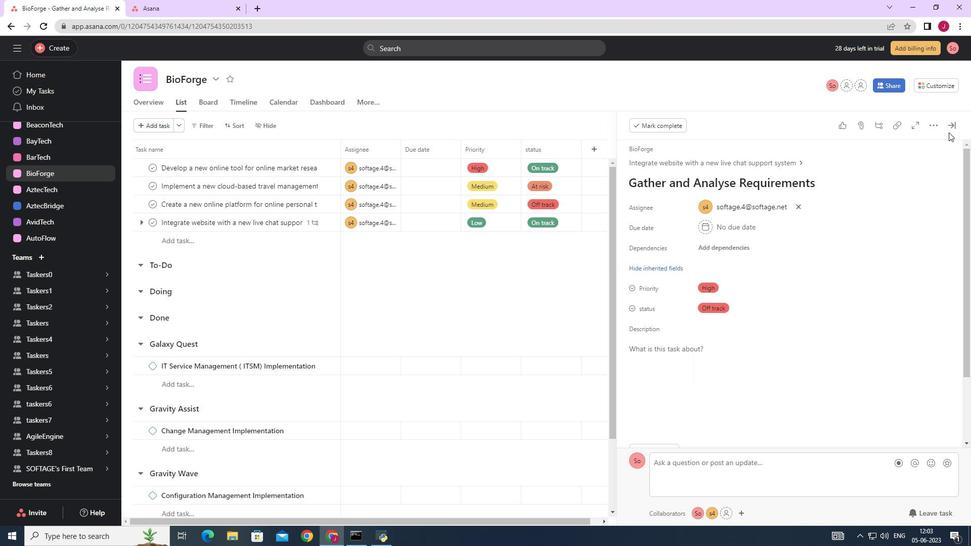
Action: Mouse pressed left at (955, 125)
Screenshot: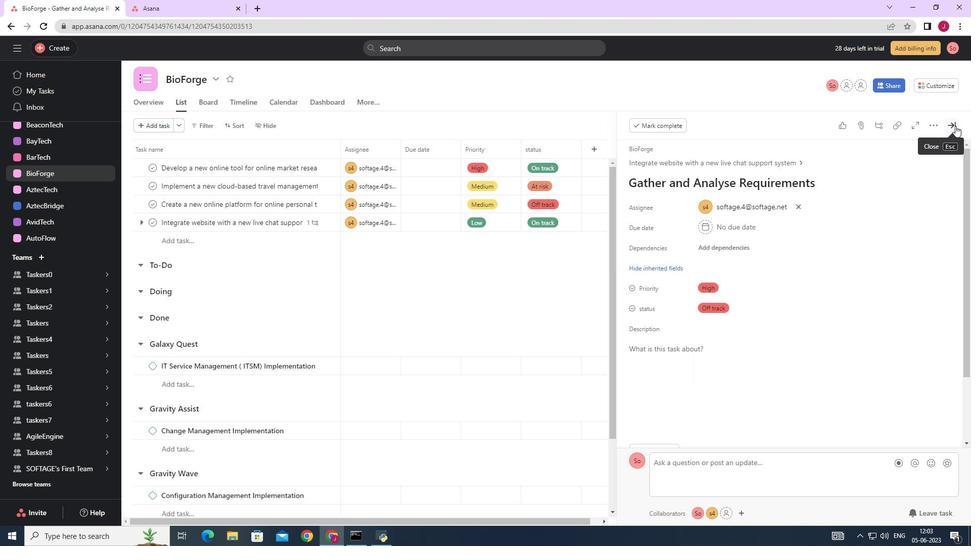 
Action: Mouse moved to (952, 126)
Screenshot: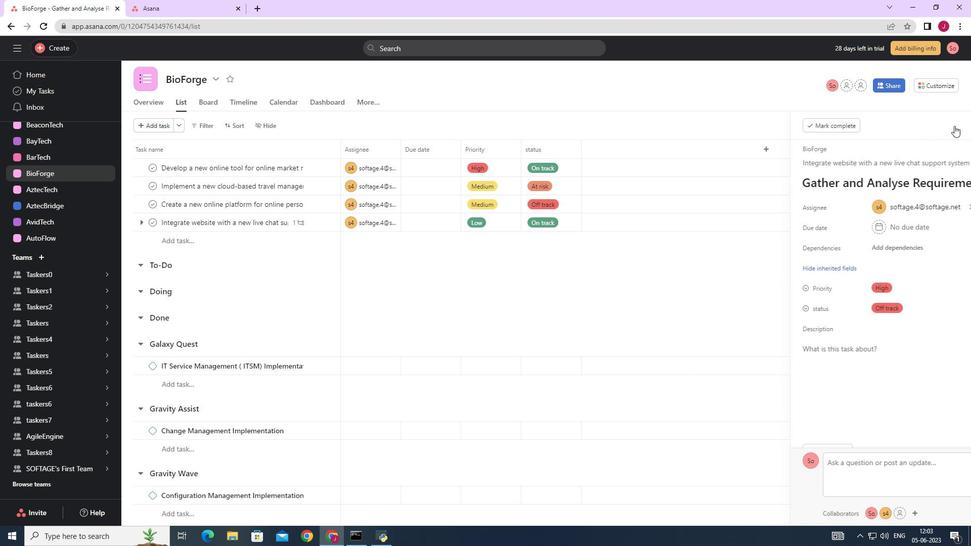 
